 Task: Search one way flight ticket for 4 adults, 2 children, 2 infants in seat and 1 infant on lap in economy from Presque Isle: Presque Isle International Airport to Springfield: Abraham Lincoln Capital Airport on 5-2-2023. Choice of flights is Alaska. Number of bags: 1 carry on bag. Price is upto 109000. Outbound departure time preference is 23:15.
Action: Mouse moved to (306, 268)
Screenshot: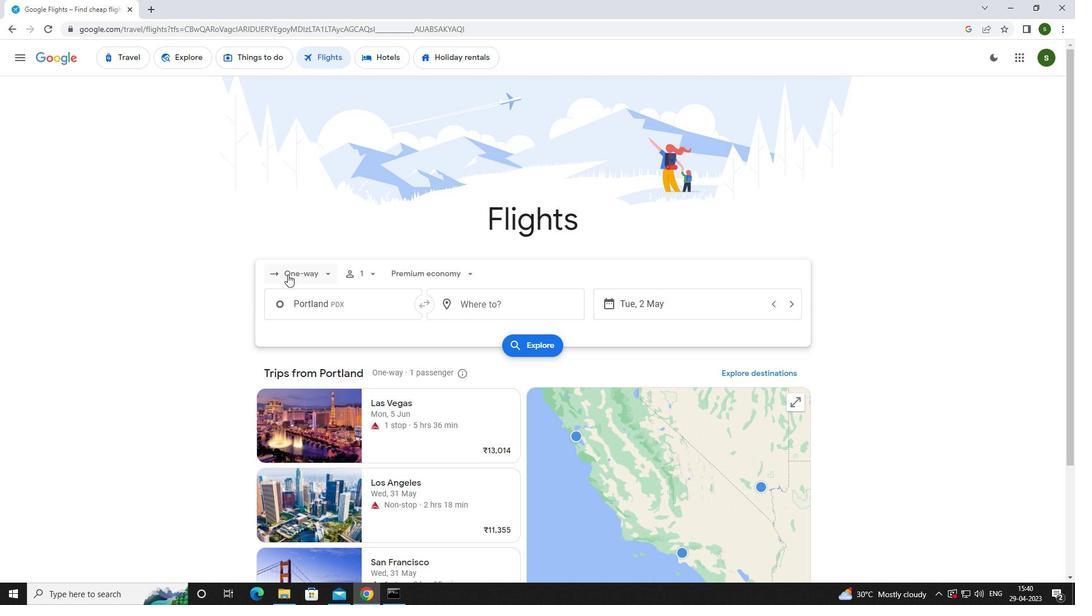 
Action: Mouse pressed left at (306, 268)
Screenshot: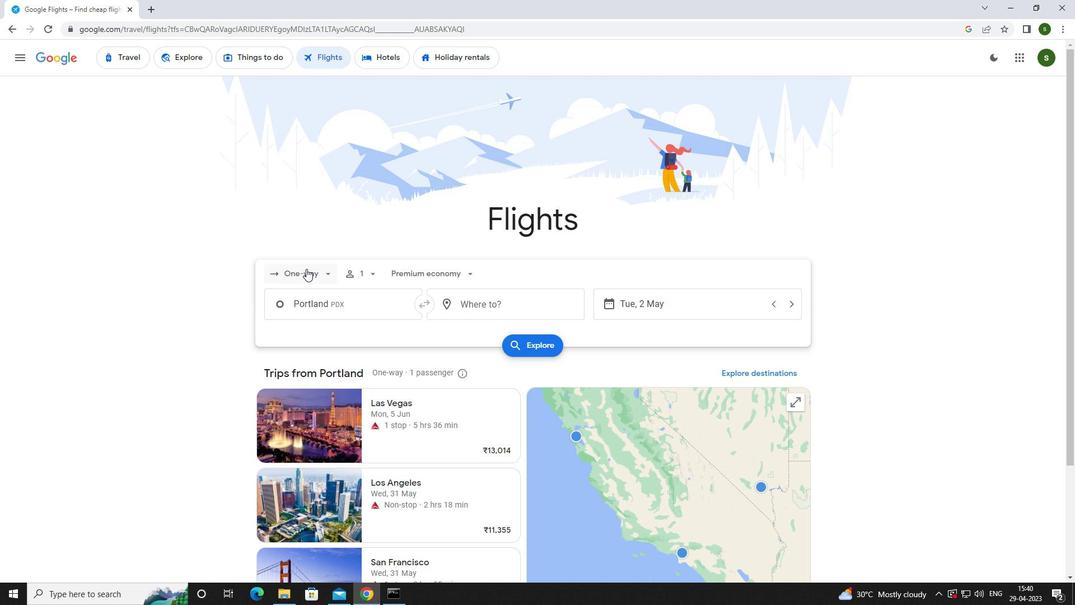 
Action: Mouse moved to (314, 321)
Screenshot: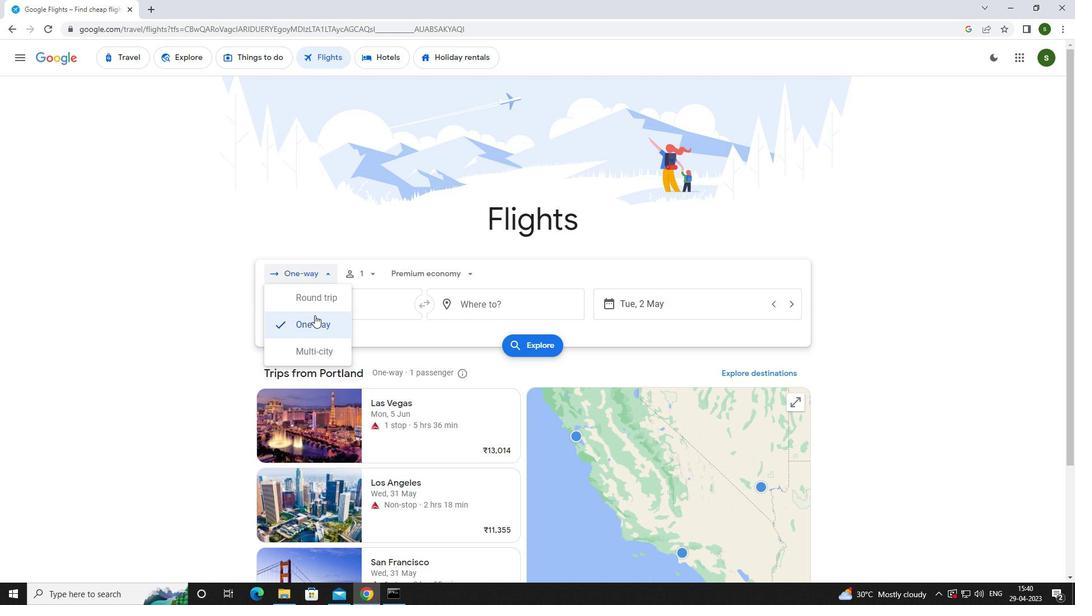 
Action: Mouse pressed left at (314, 321)
Screenshot: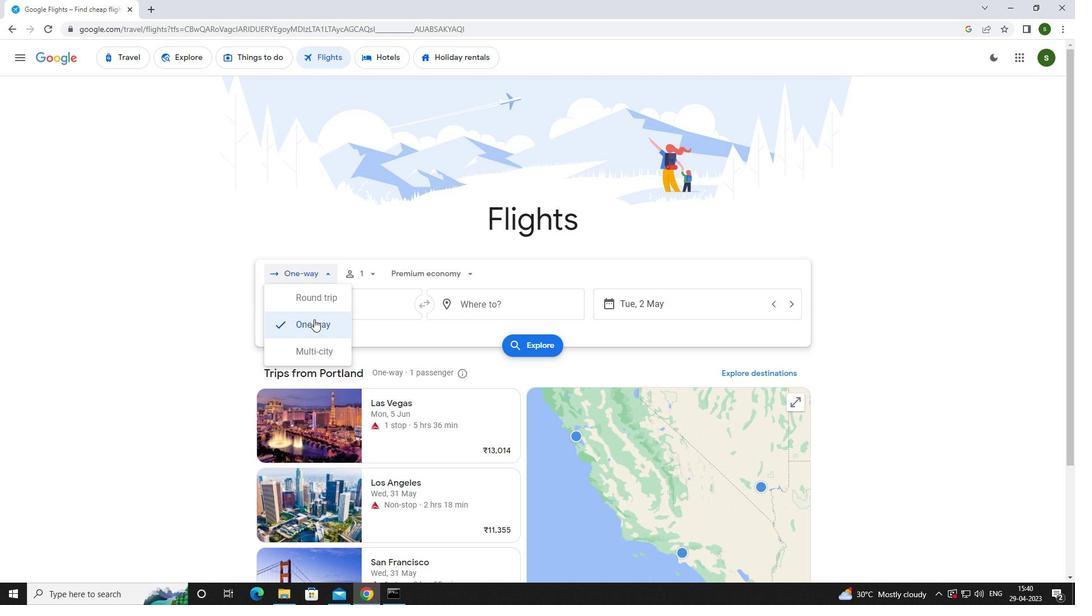 
Action: Mouse moved to (370, 274)
Screenshot: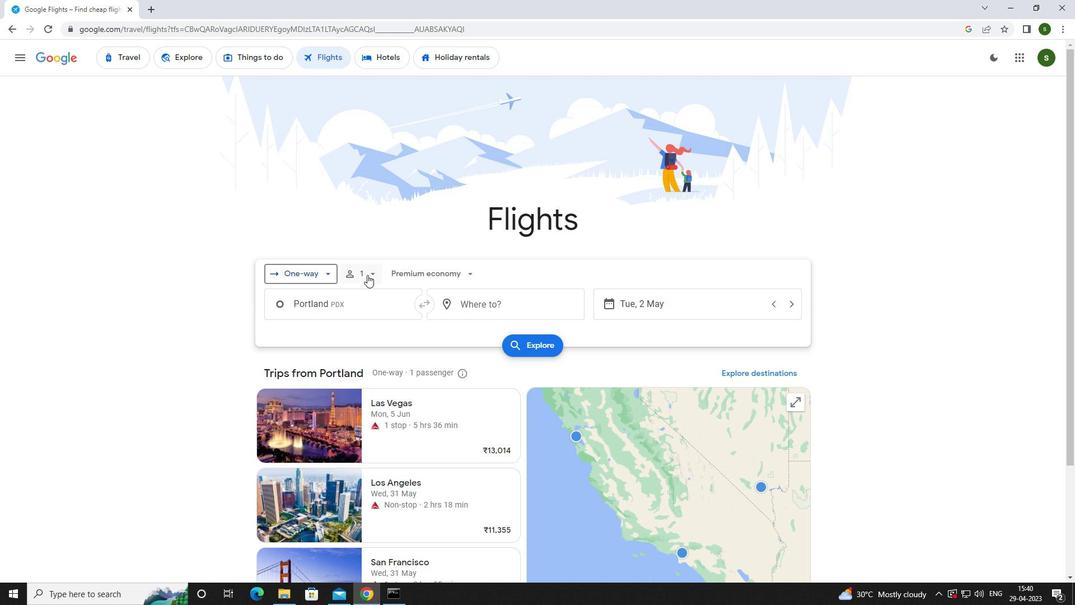 
Action: Mouse pressed left at (370, 274)
Screenshot: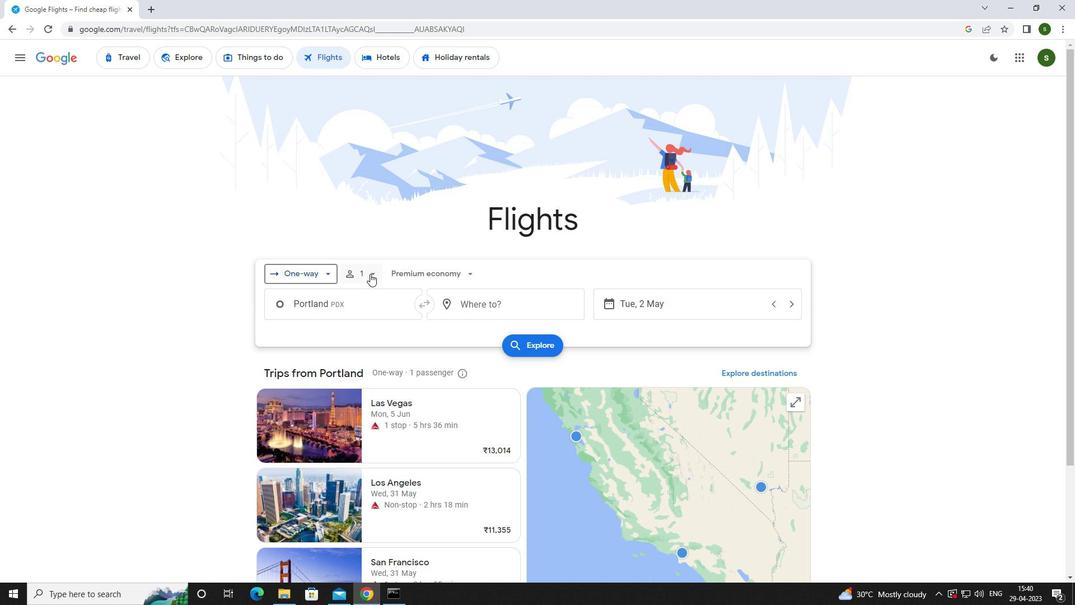 
Action: Mouse moved to (455, 303)
Screenshot: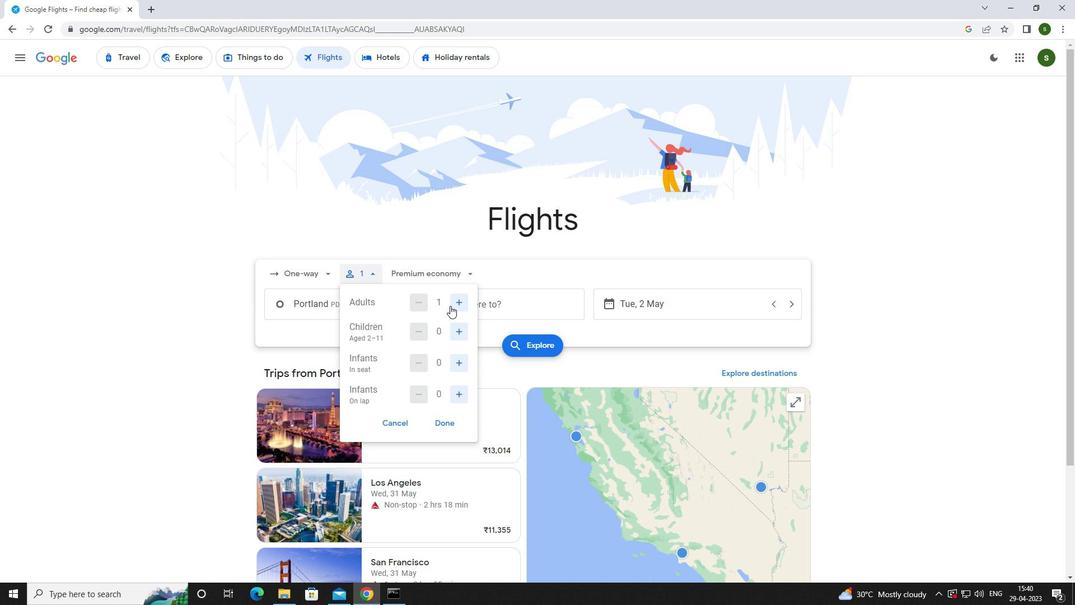 
Action: Mouse pressed left at (455, 303)
Screenshot: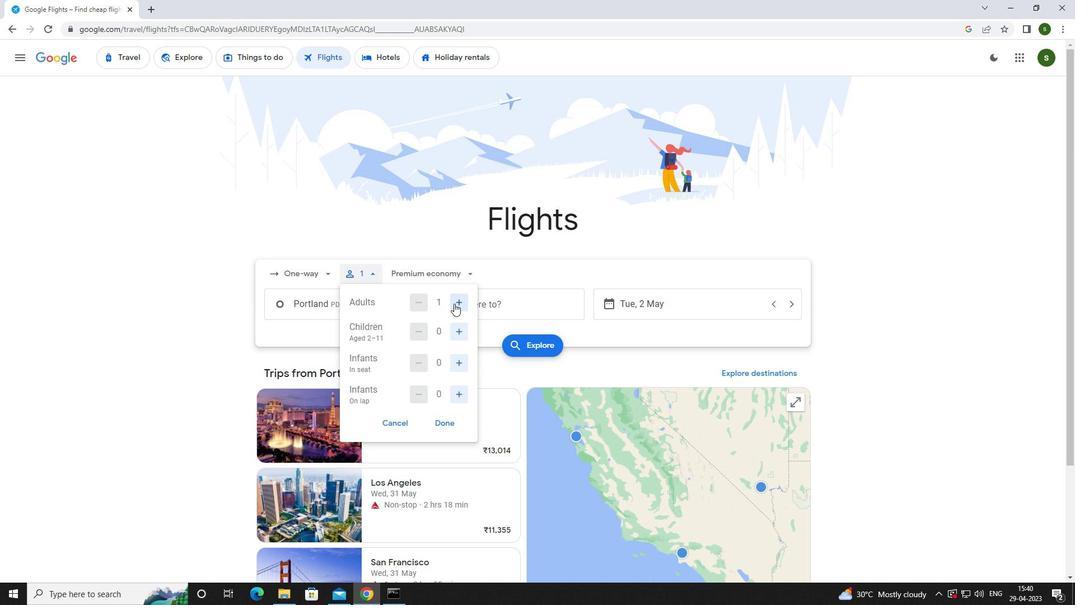 
Action: Mouse pressed left at (455, 303)
Screenshot: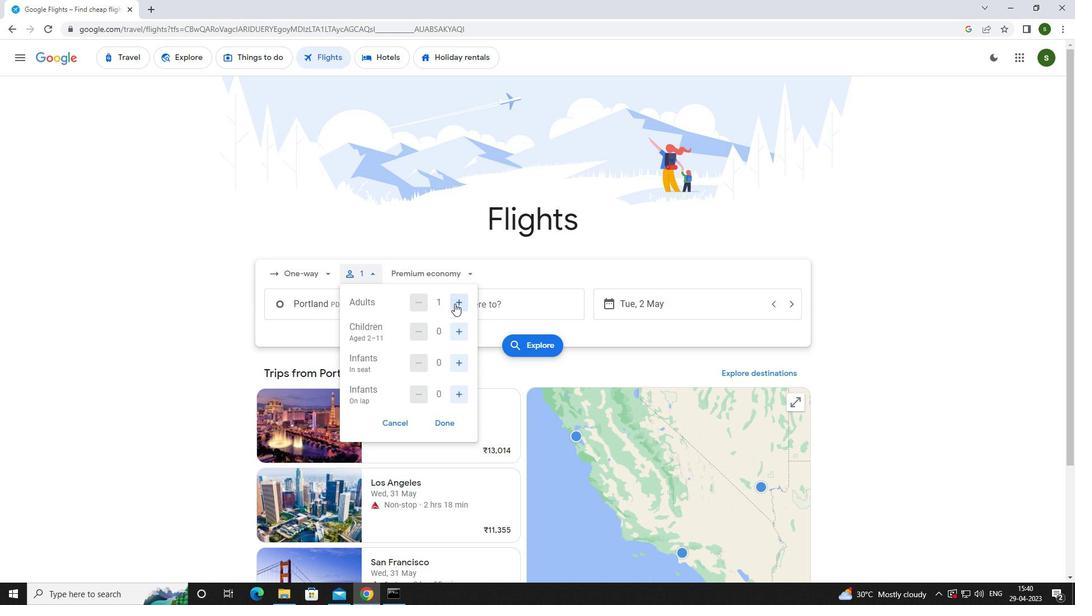 
Action: Mouse pressed left at (455, 303)
Screenshot: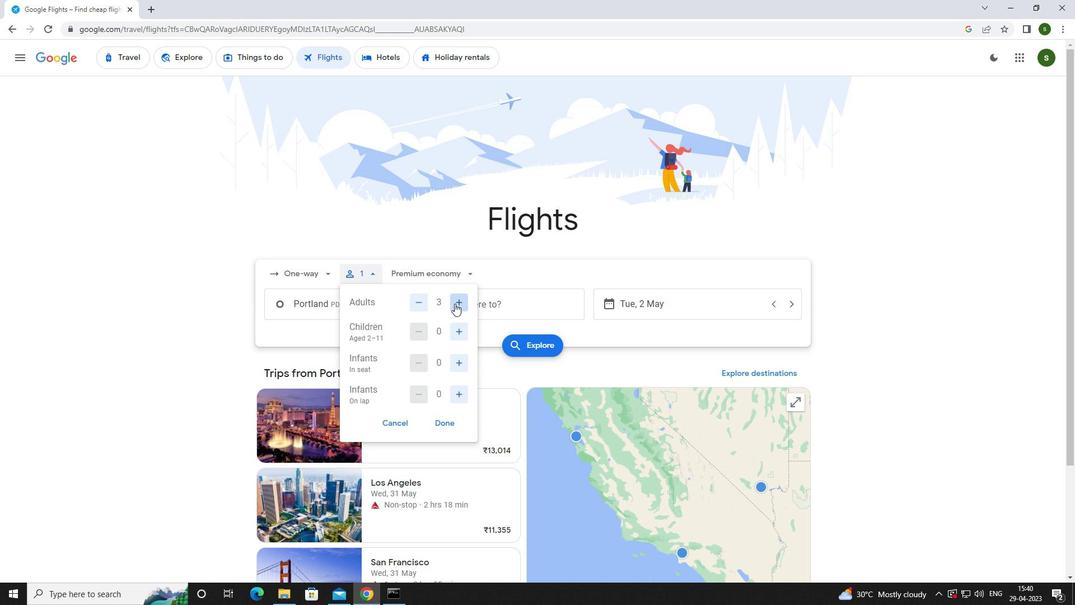 
Action: Mouse moved to (461, 330)
Screenshot: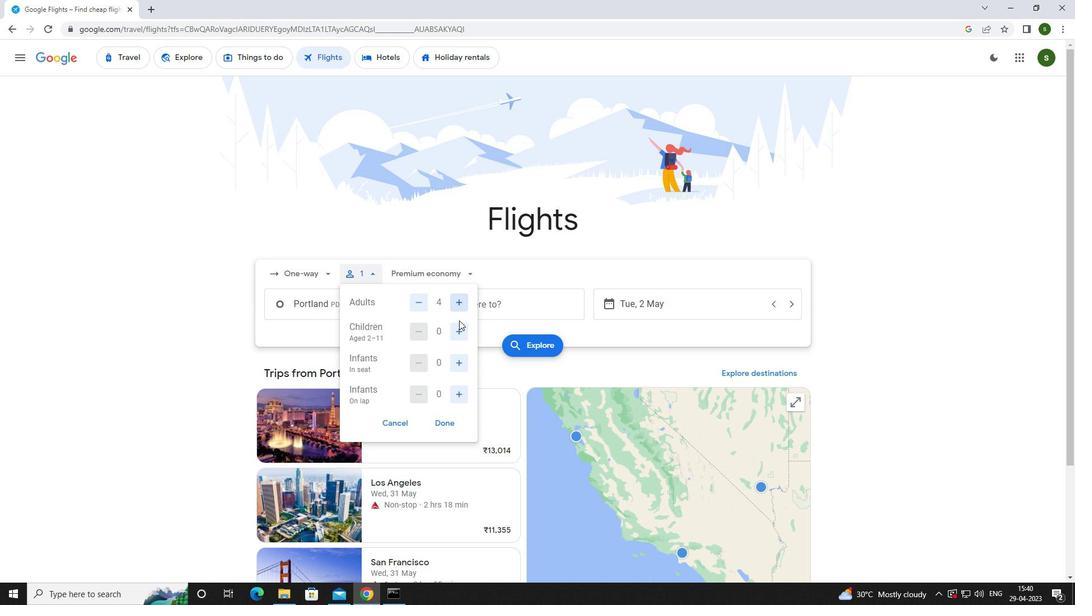 
Action: Mouse pressed left at (461, 330)
Screenshot: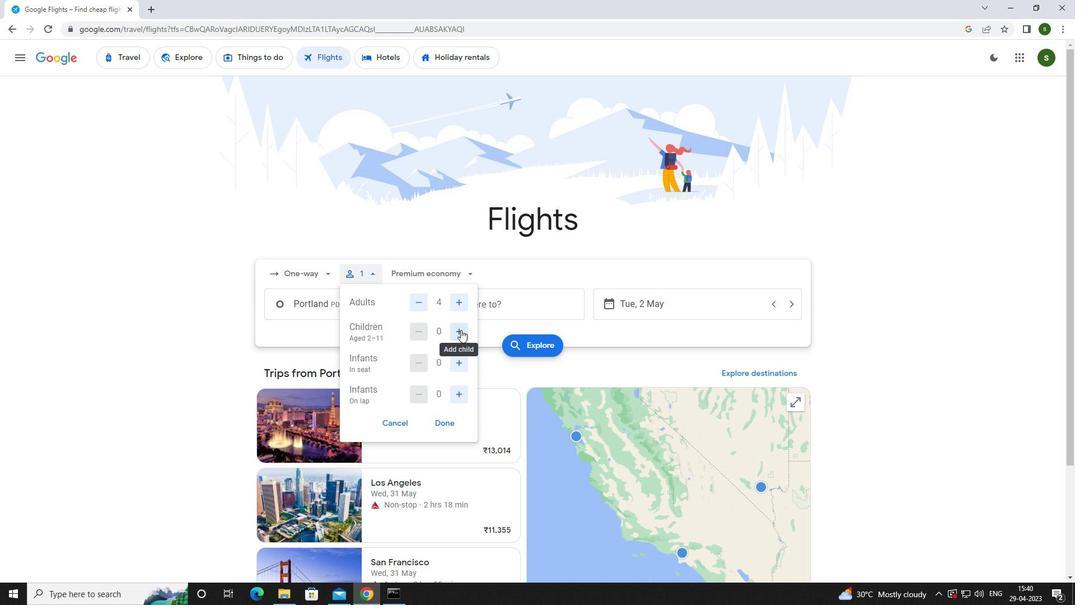 
Action: Mouse pressed left at (461, 330)
Screenshot: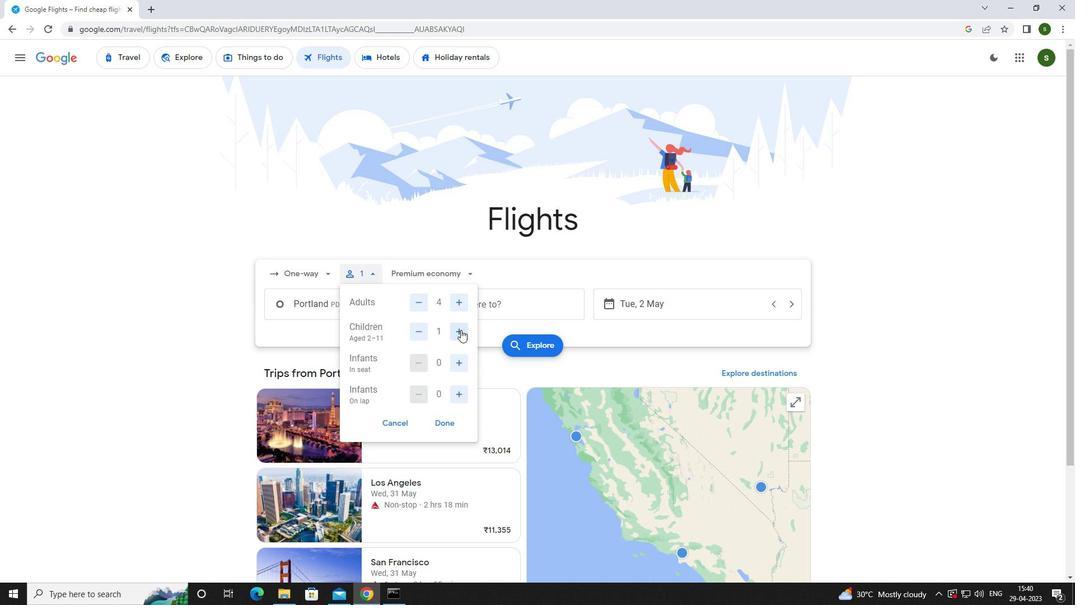 
Action: Mouse moved to (457, 365)
Screenshot: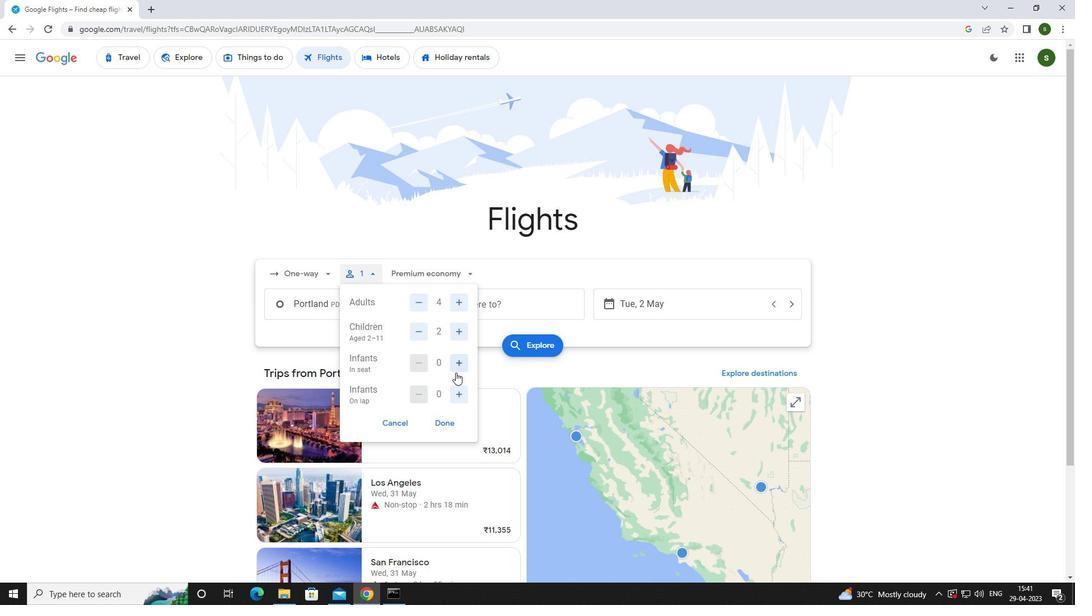 
Action: Mouse pressed left at (457, 365)
Screenshot: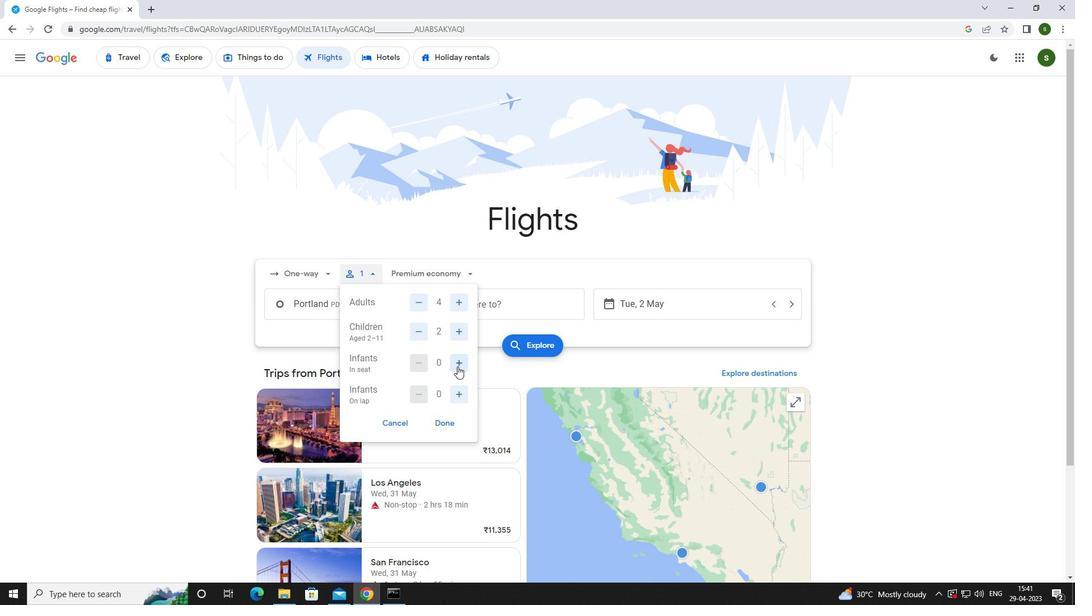
Action: Mouse pressed left at (457, 365)
Screenshot: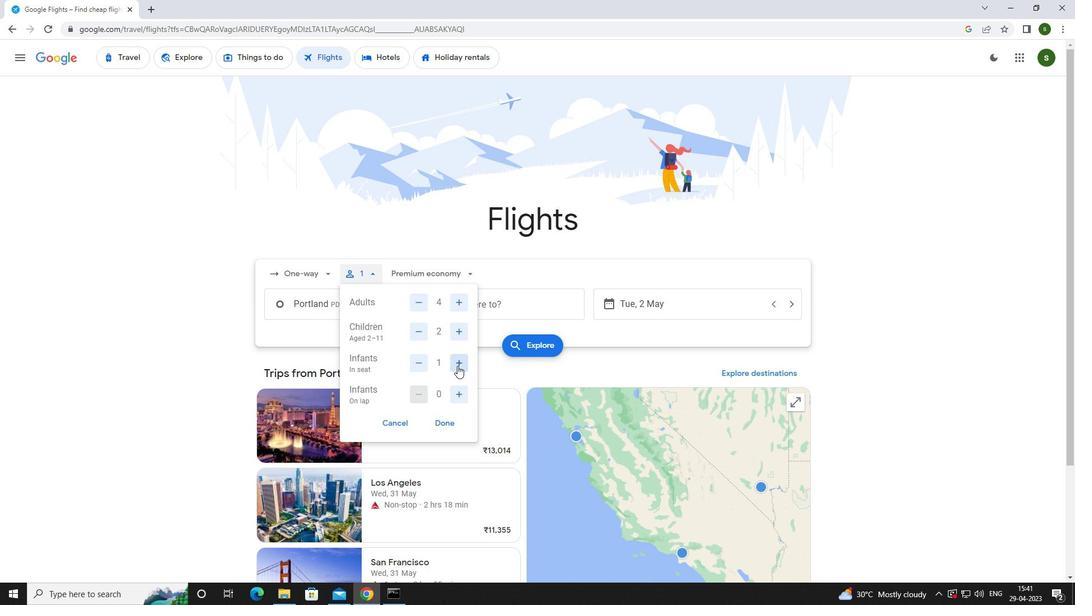 
Action: Mouse moved to (460, 395)
Screenshot: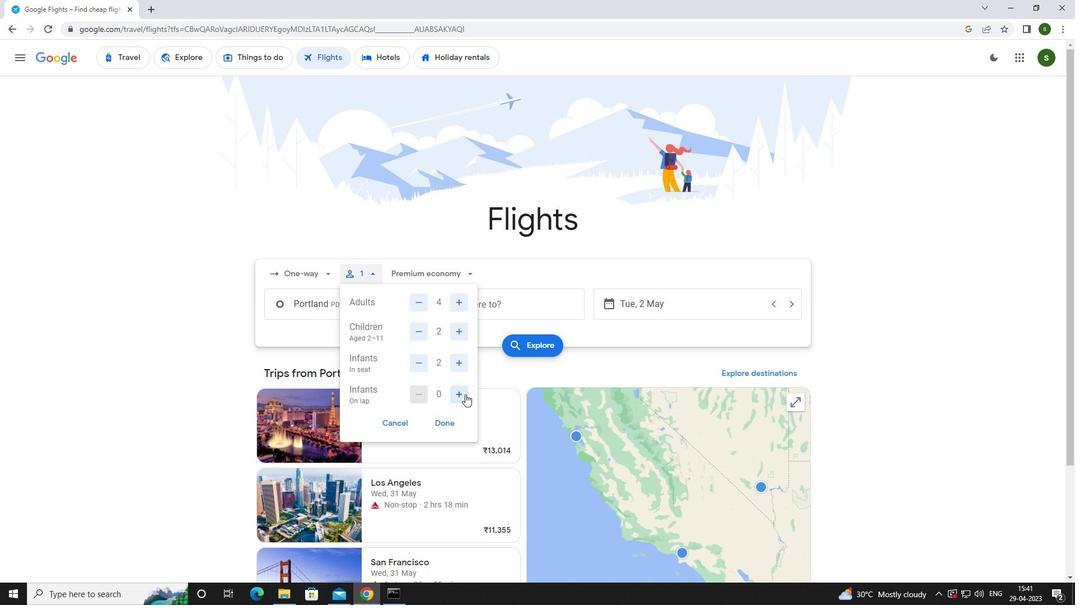 
Action: Mouse pressed left at (460, 395)
Screenshot: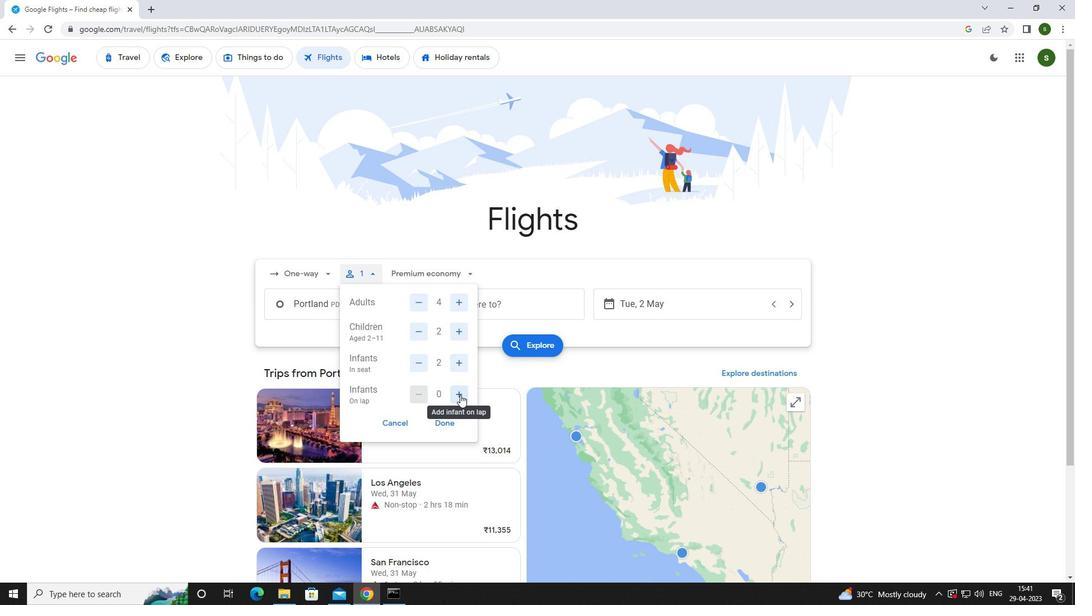 
Action: Mouse moved to (419, 270)
Screenshot: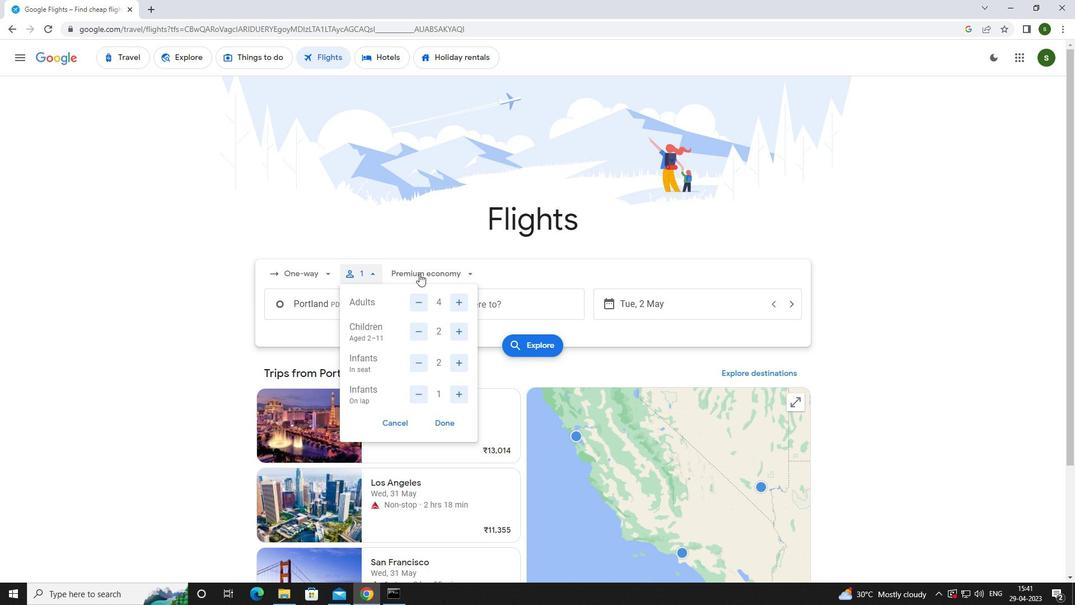 
Action: Mouse pressed left at (419, 270)
Screenshot: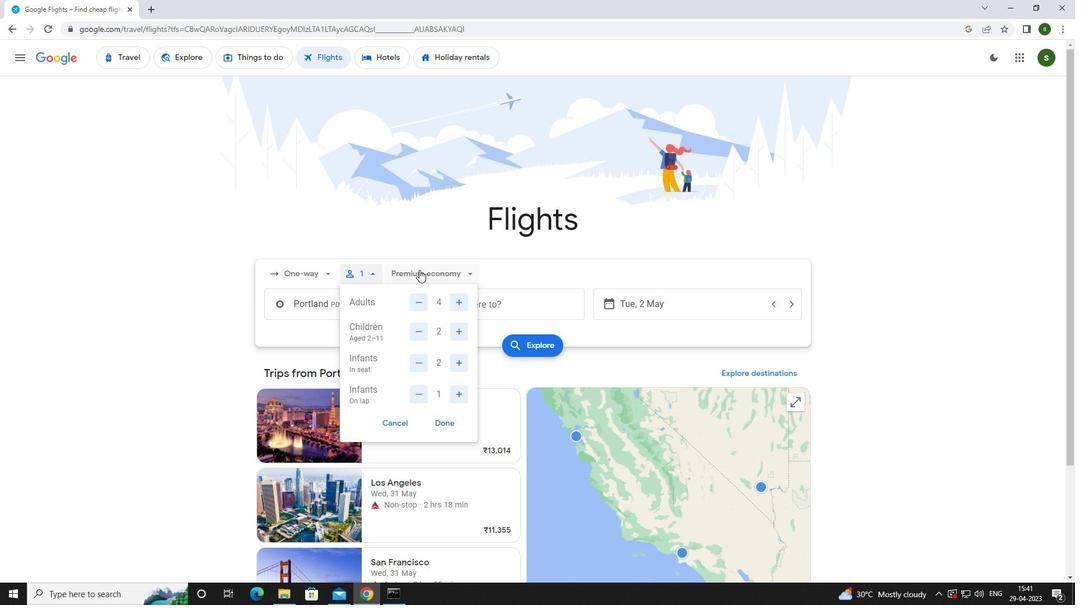 
Action: Mouse moved to (422, 298)
Screenshot: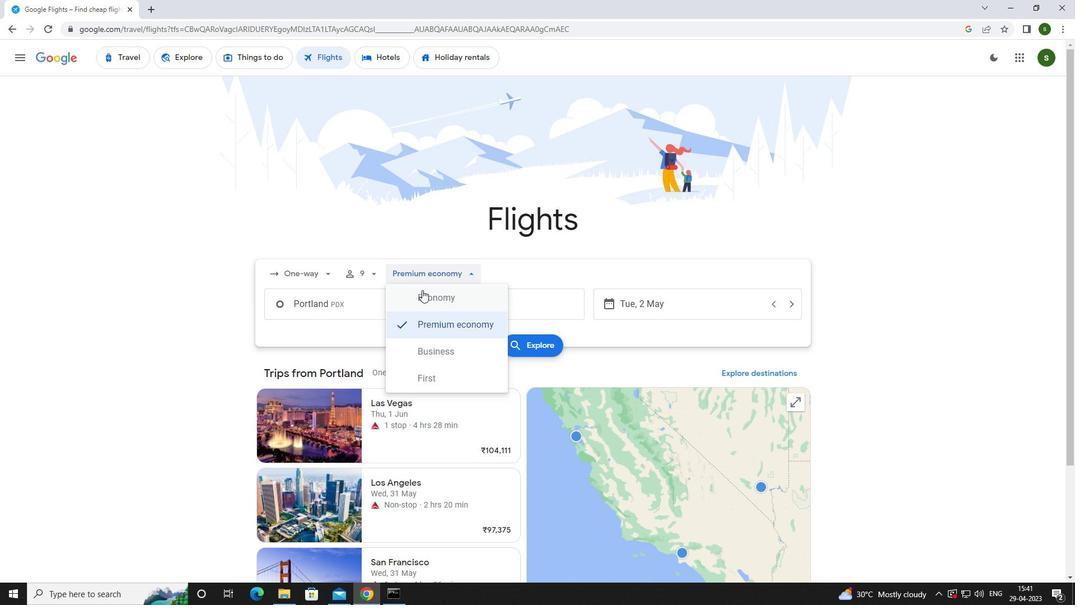 
Action: Mouse pressed left at (422, 298)
Screenshot: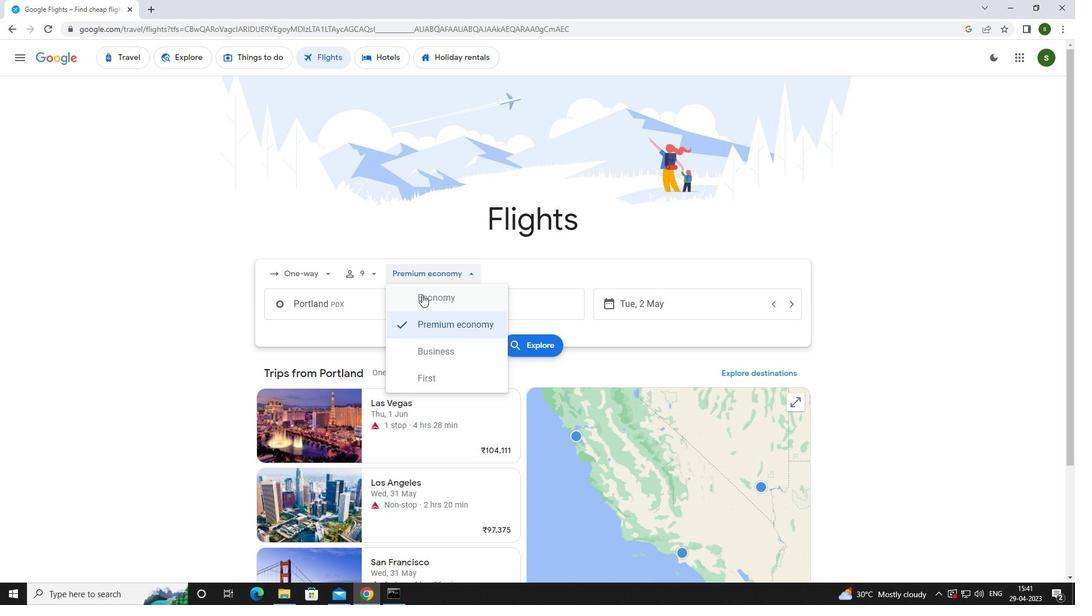 
Action: Mouse moved to (370, 304)
Screenshot: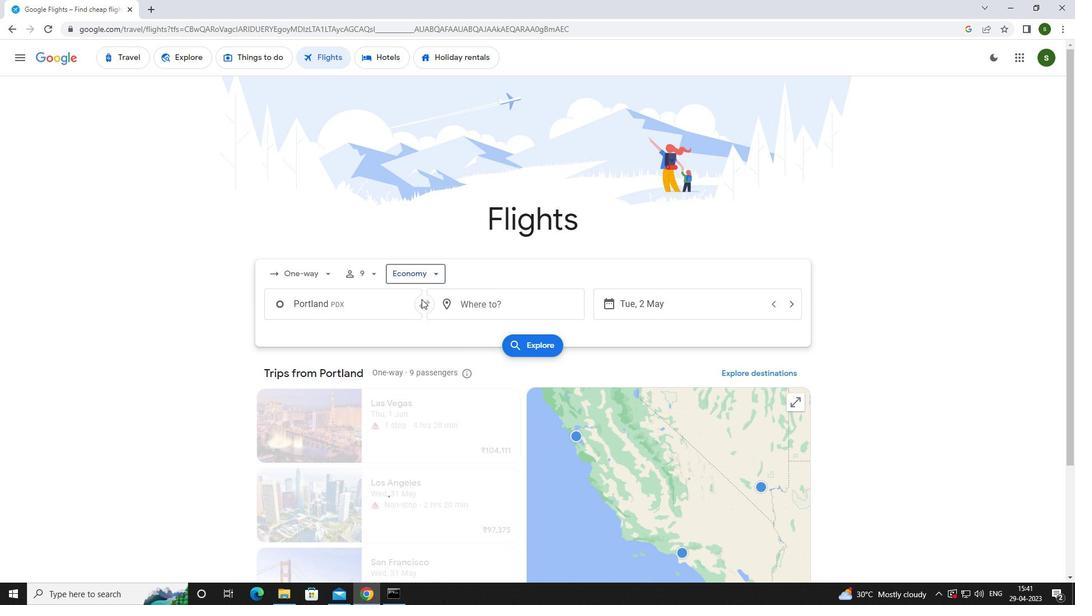 
Action: Mouse pressed left at (370, 304)
Screenshot: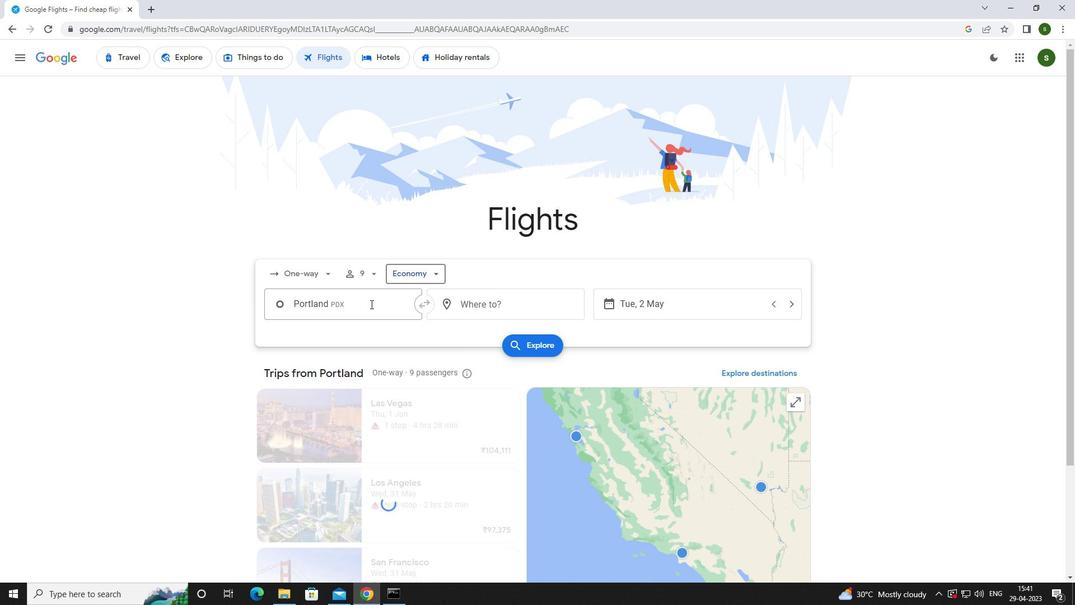
Action: Mouse moved to (323, 317)
Screenshot: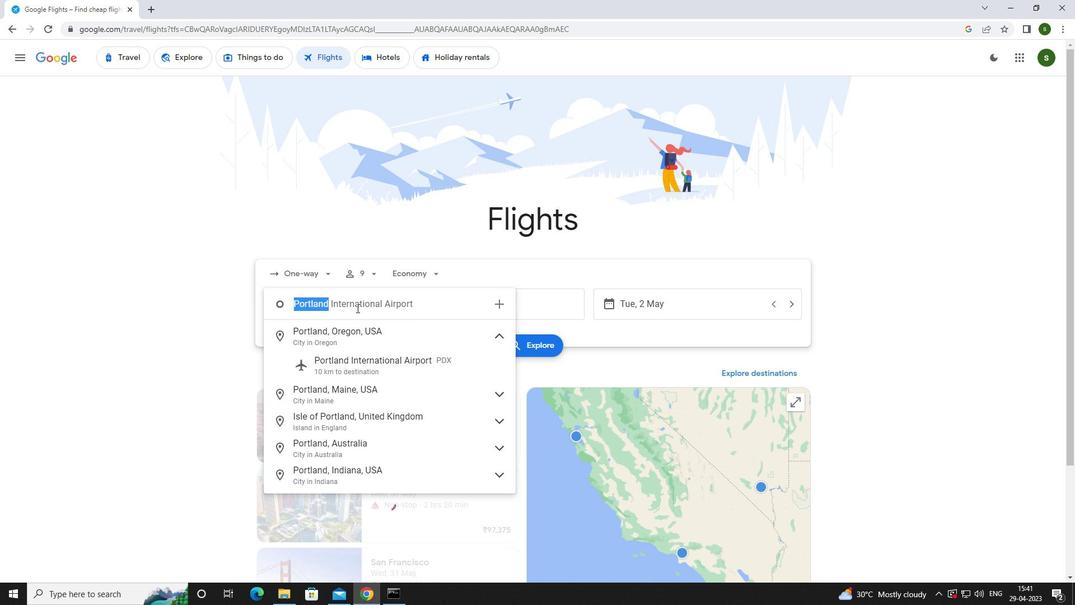 
Action: Key pressed p<Key.caps_lock>resque
Screenshot: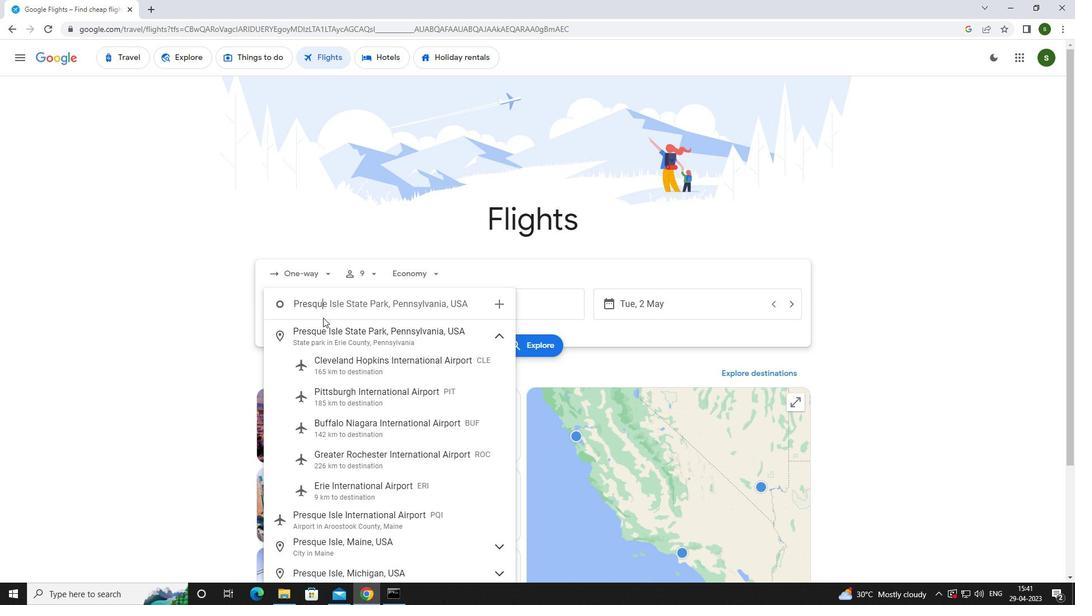 
Action: Mouse moved to (341, 516)
Screenshot: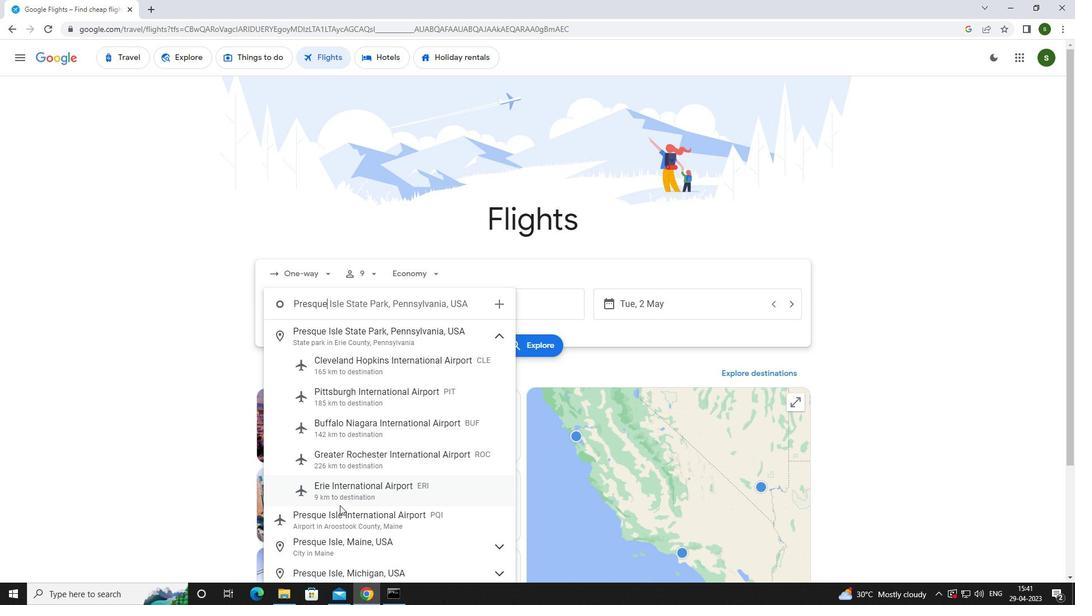 
Action: Mouse pressed left at (341, 516)
Screenshot: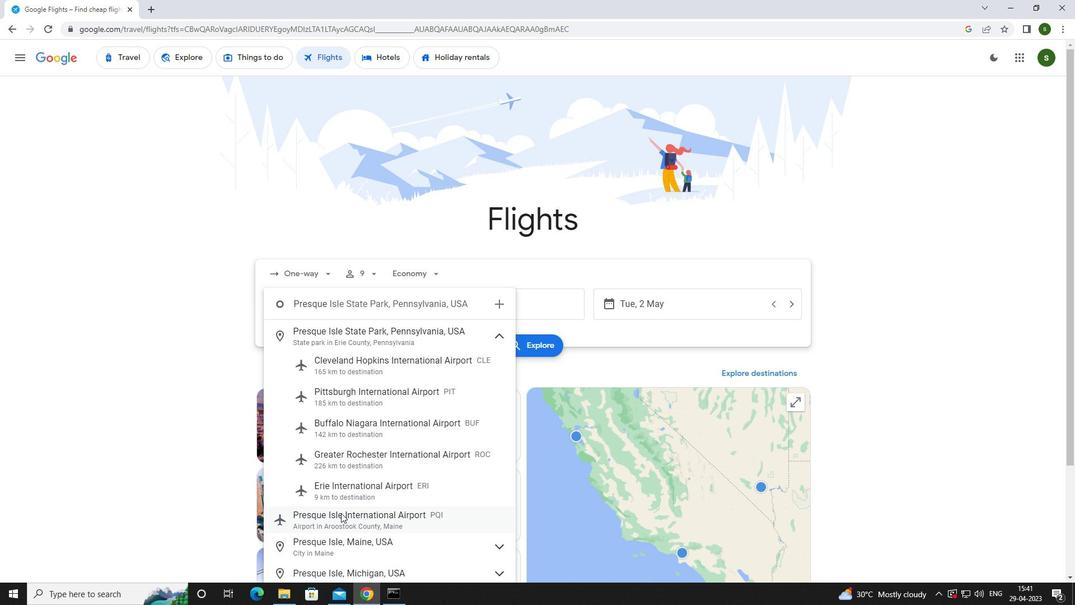 
Action: Mouse moved to (471, 299)
Screenshot: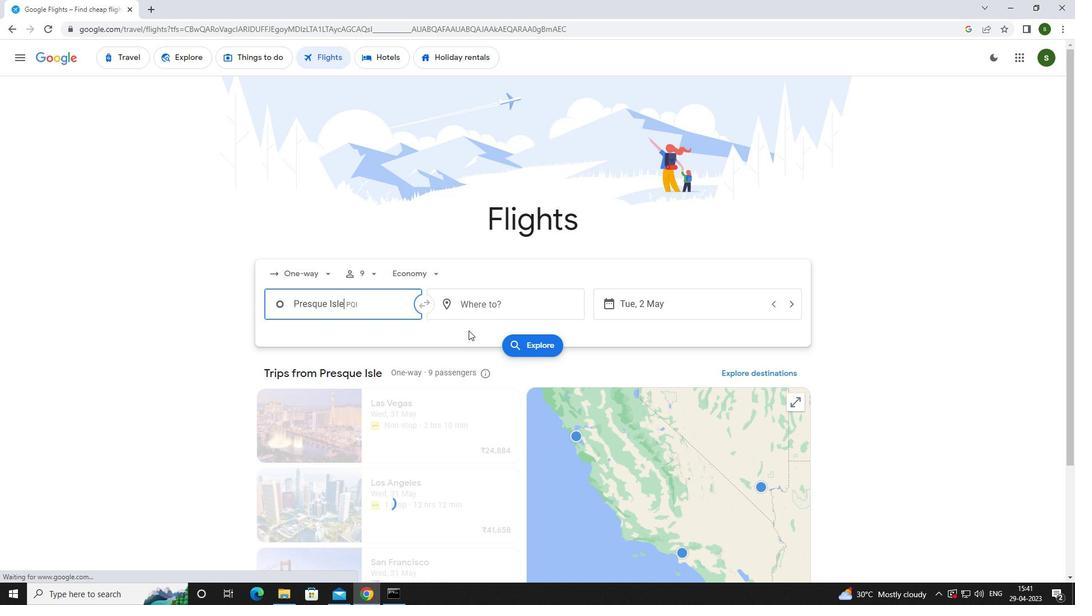 
Action: Mouse pressed left at (471, 299)
Screenshot: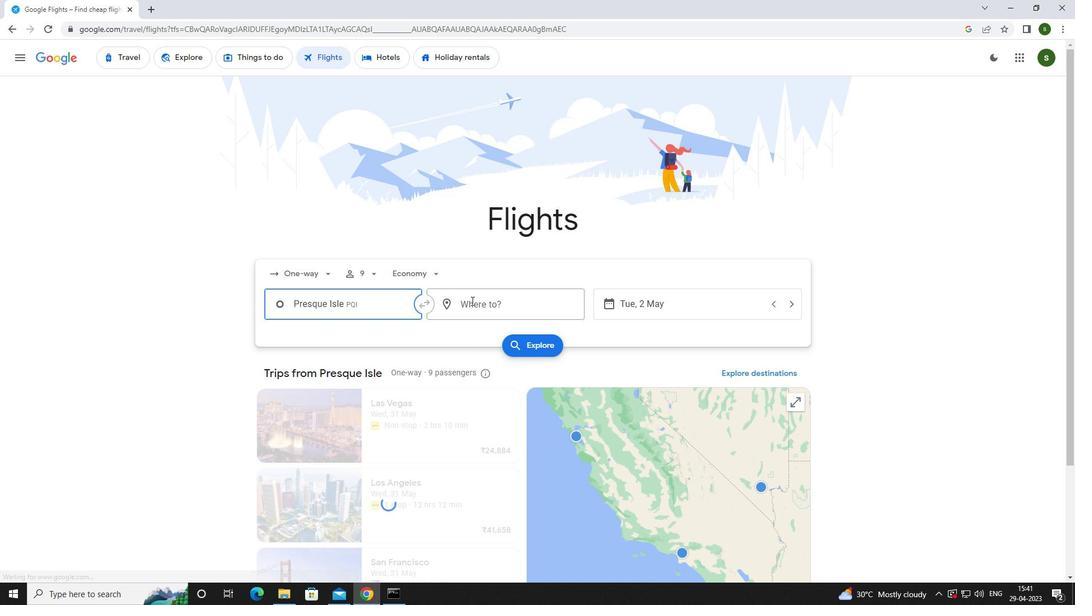 
Action: Mouse moved to (359, 330)
Screenshot: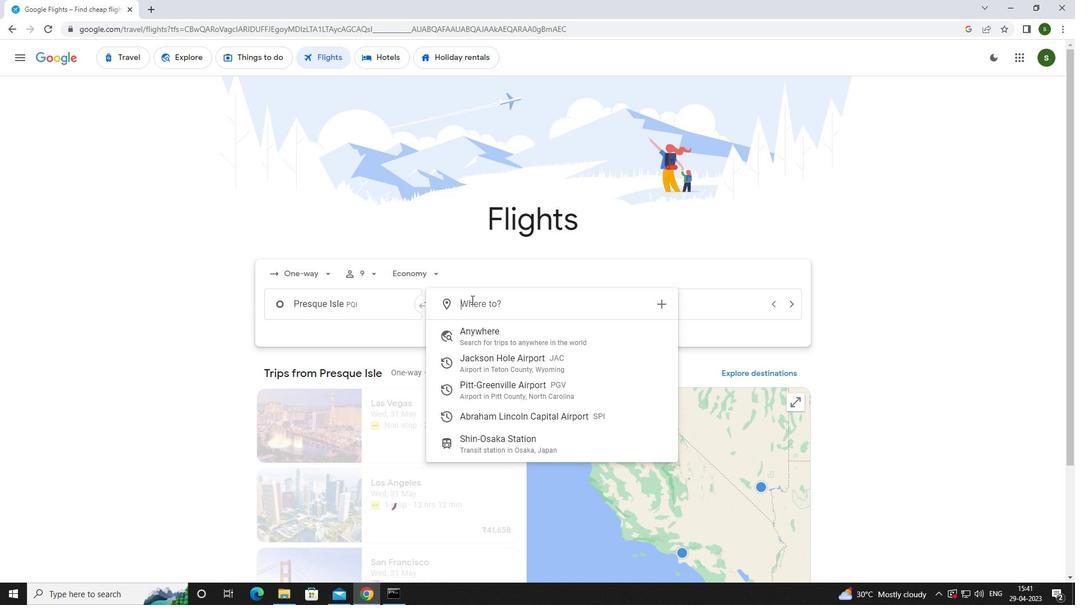 
Action: Key pressed <Key.caps_lock>s<Key.caps_lock>pringfi
Screenshot: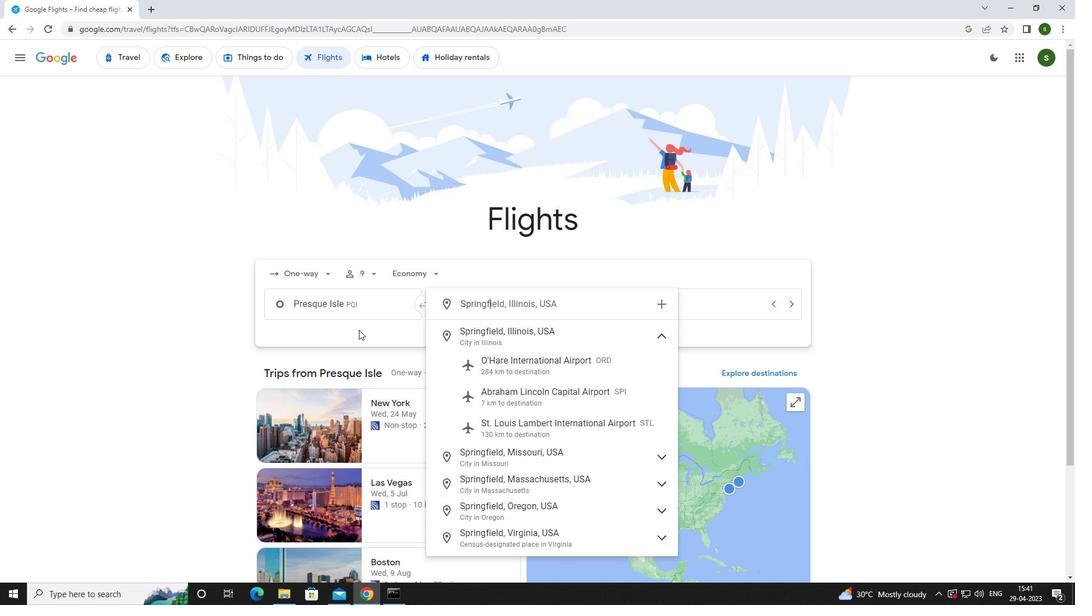 
Action: Mouse moved to (498, 396)
Screenshot: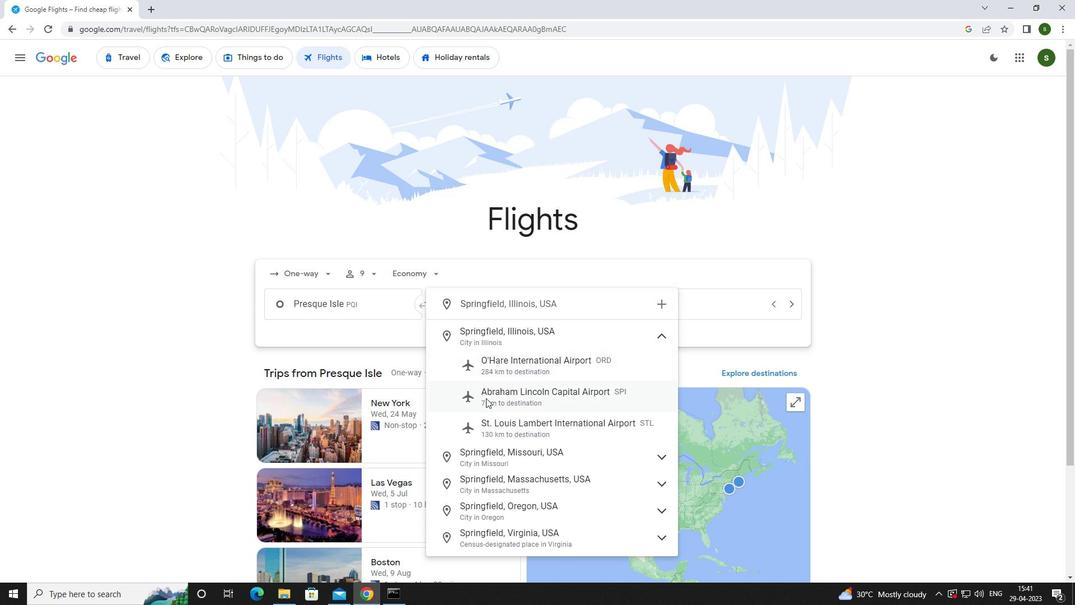 
Action: Mouse pressed left at (498, 396)
Screenshot: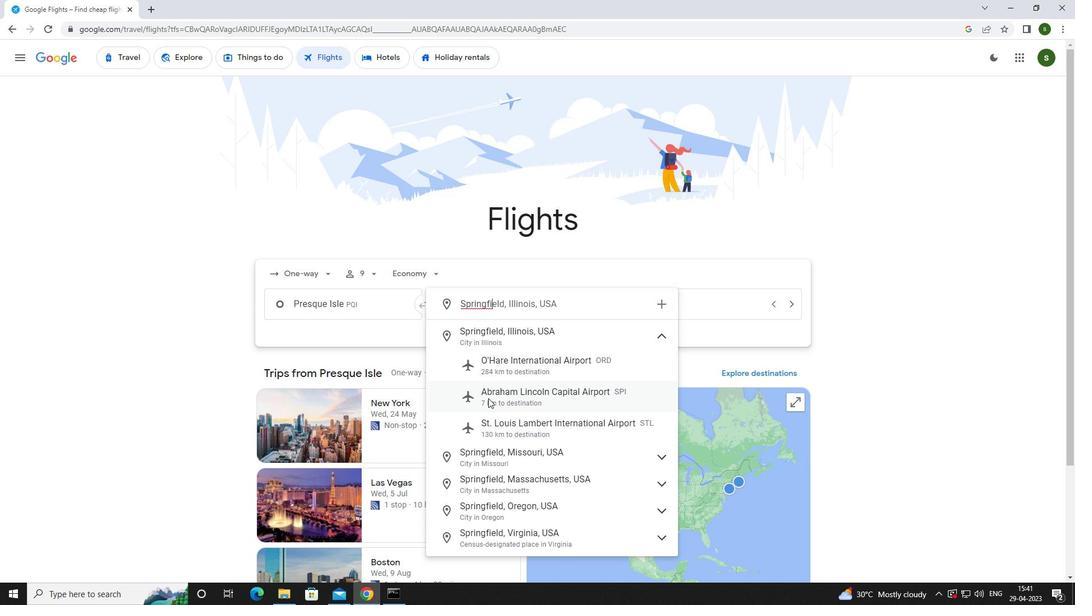 
Action: Mouse moved to (679, 304)
Screenshot: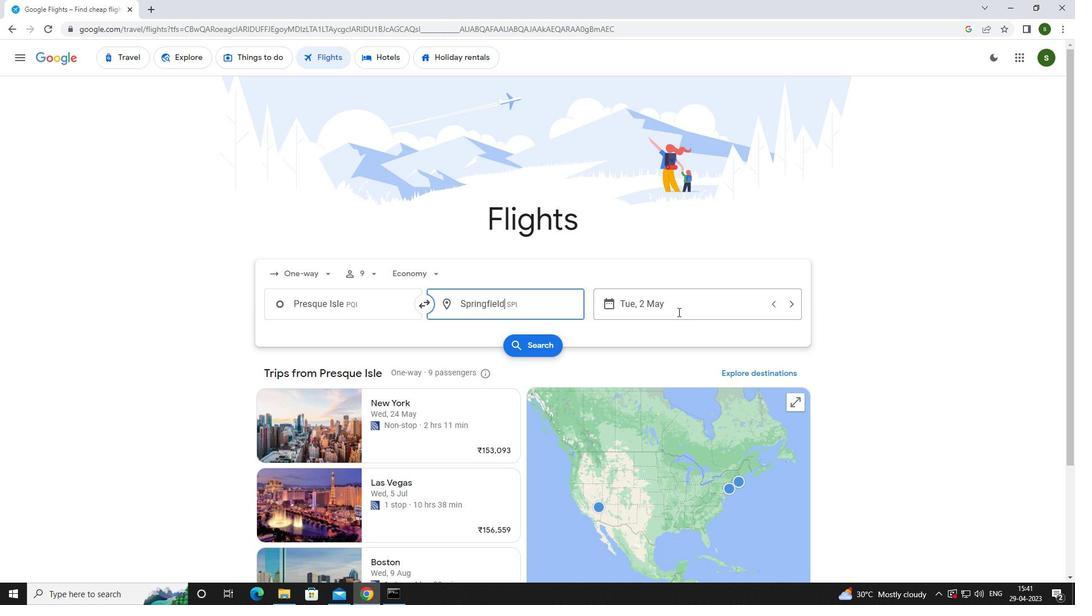 
Action: Mouse pressed left at (679, 304)
Screenshot: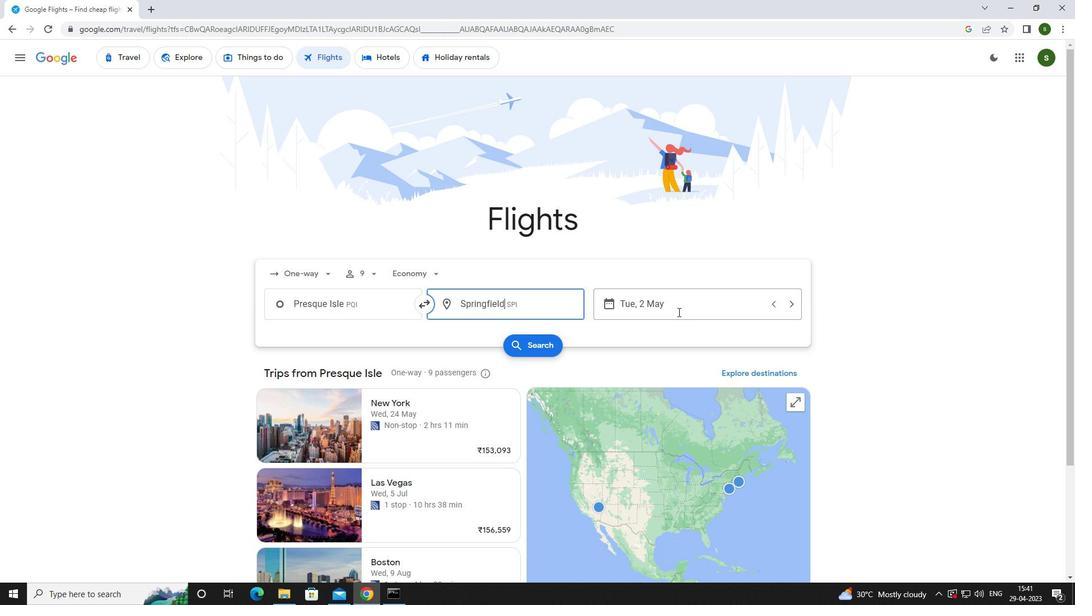 
Action: Mouse moved to (668, 372)
Screenshot: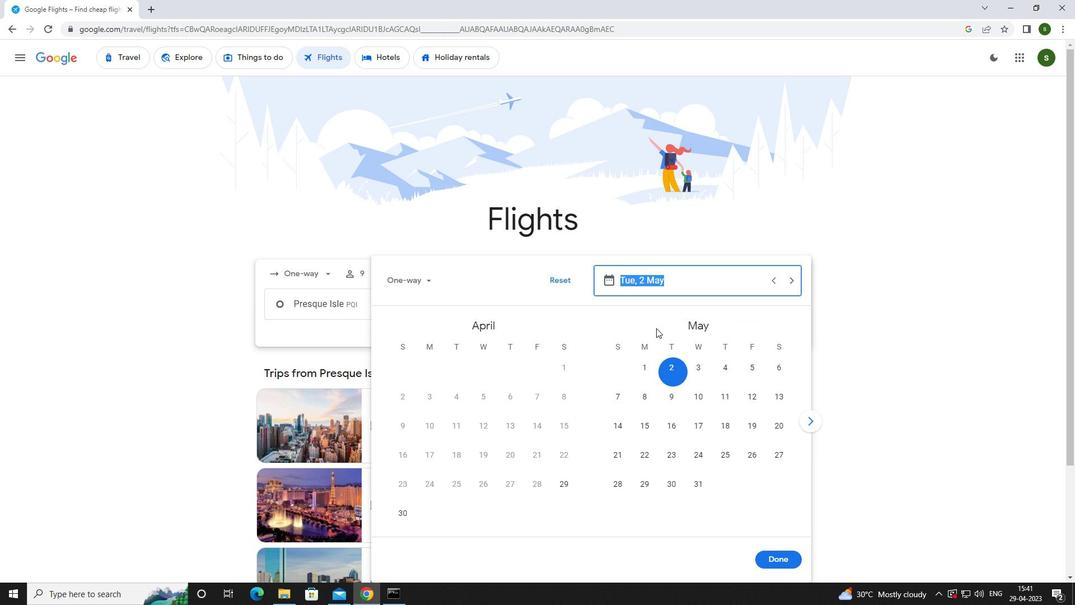 
Action: Mouse pressed left at (668, 372)
Screenshot: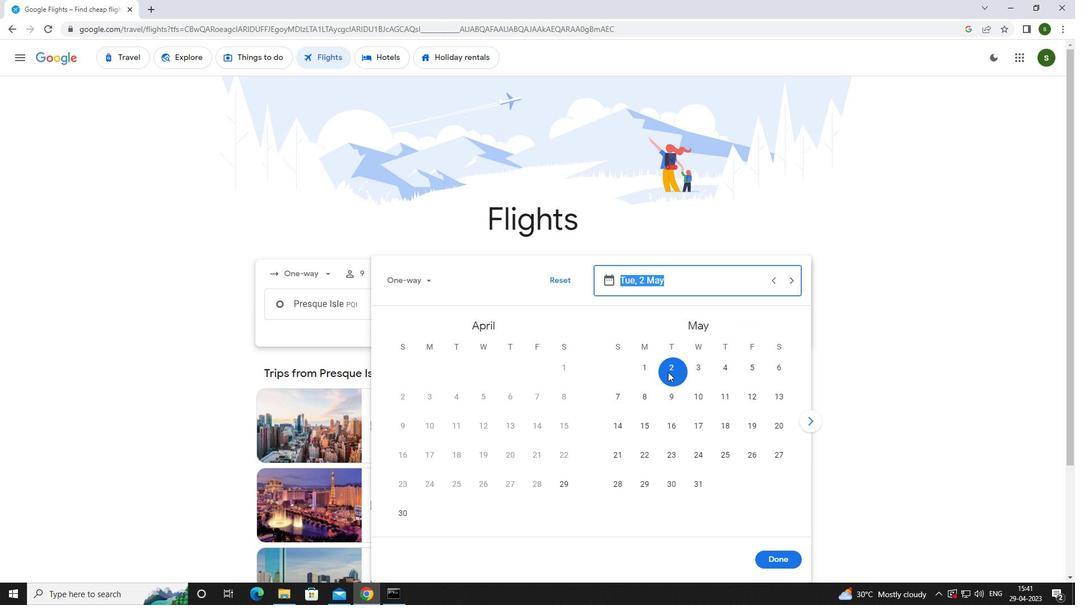 
Action: Mouse moved to (768, 556)
Screenshot: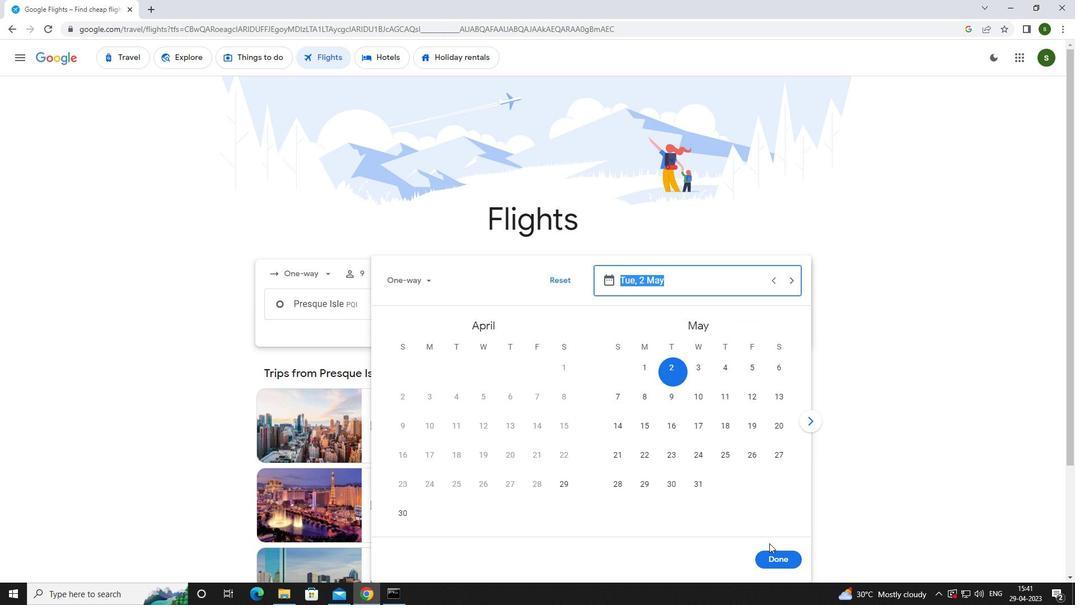 
Action: Mouse pressed left at (768, 556)
Screenshot: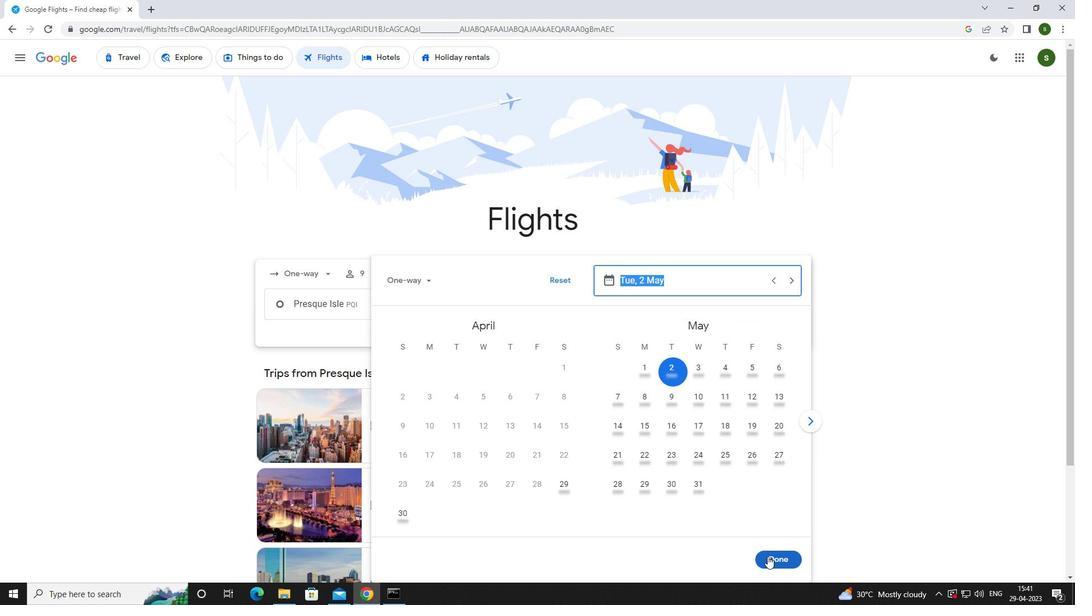 
Action: Mouse moved to (515, 345)
Screenshot: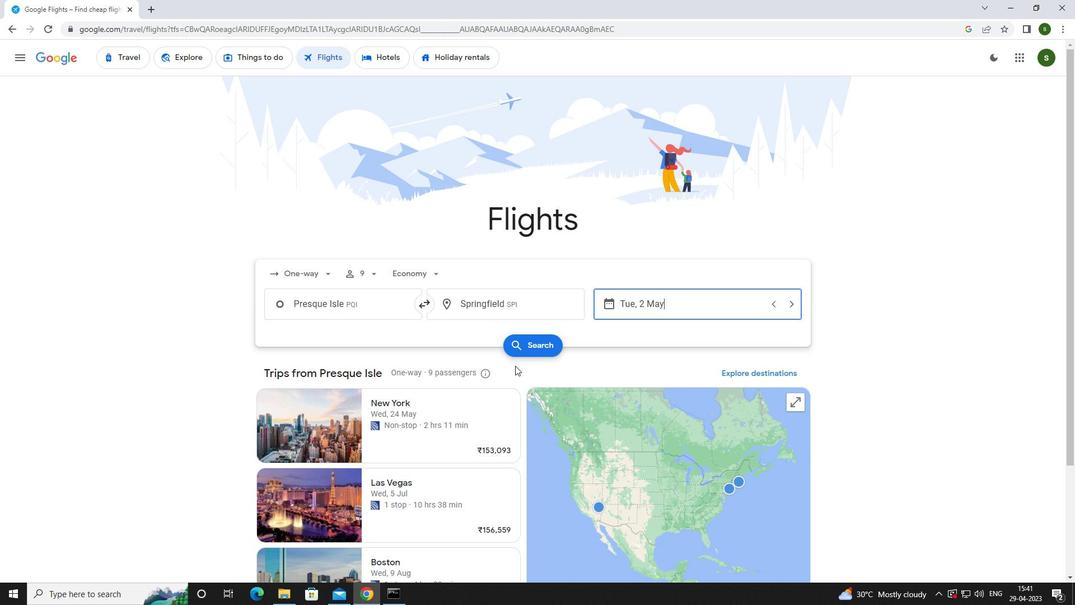 
Action: Mouse pressed left at (515, 345)
Screenshot: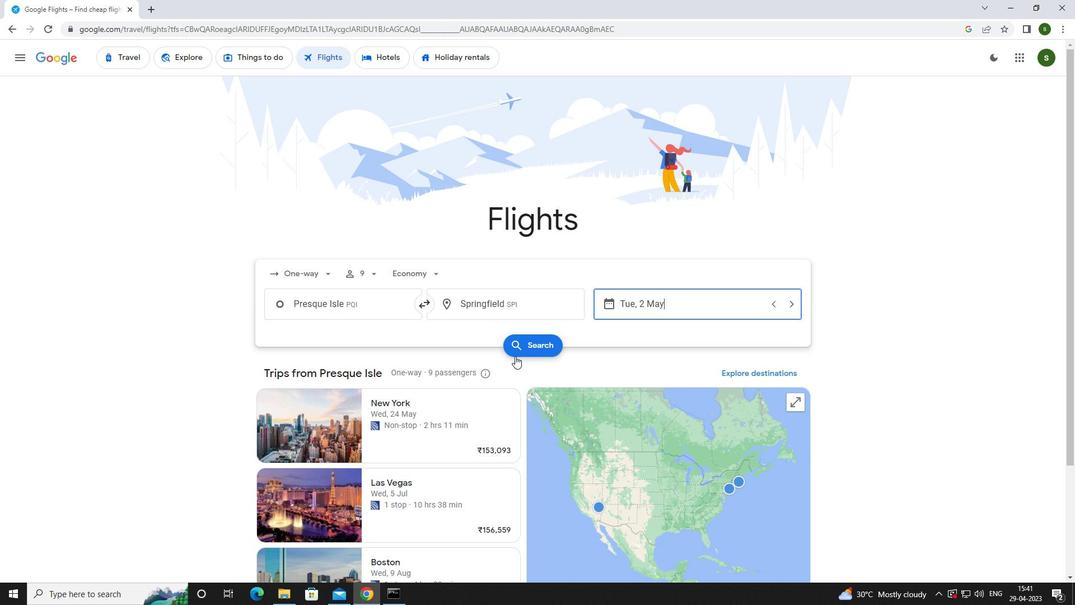
Action: Mouse moved to (276, 154)
Screenshot: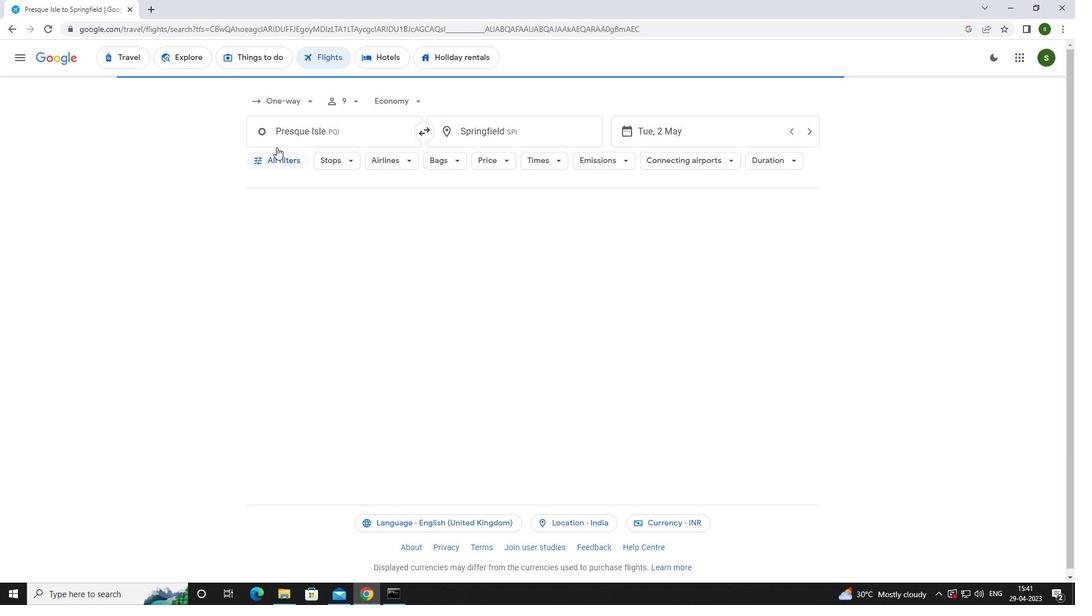 
Action: Mouse pressed left at (276, 154)
Screenshot: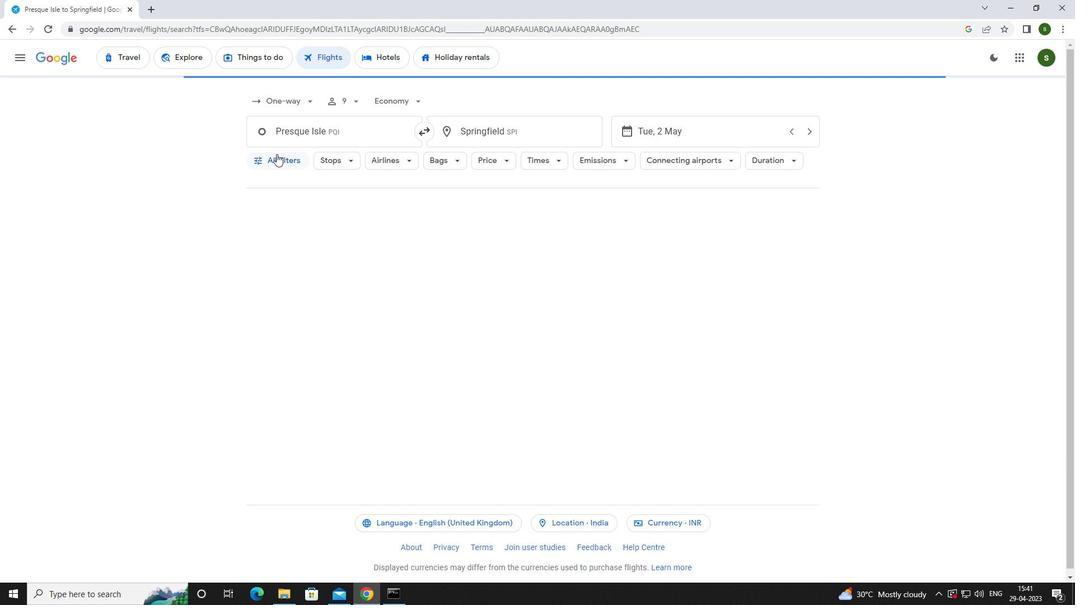 
Action: Mouse moved to (293, 263)
Screenshot: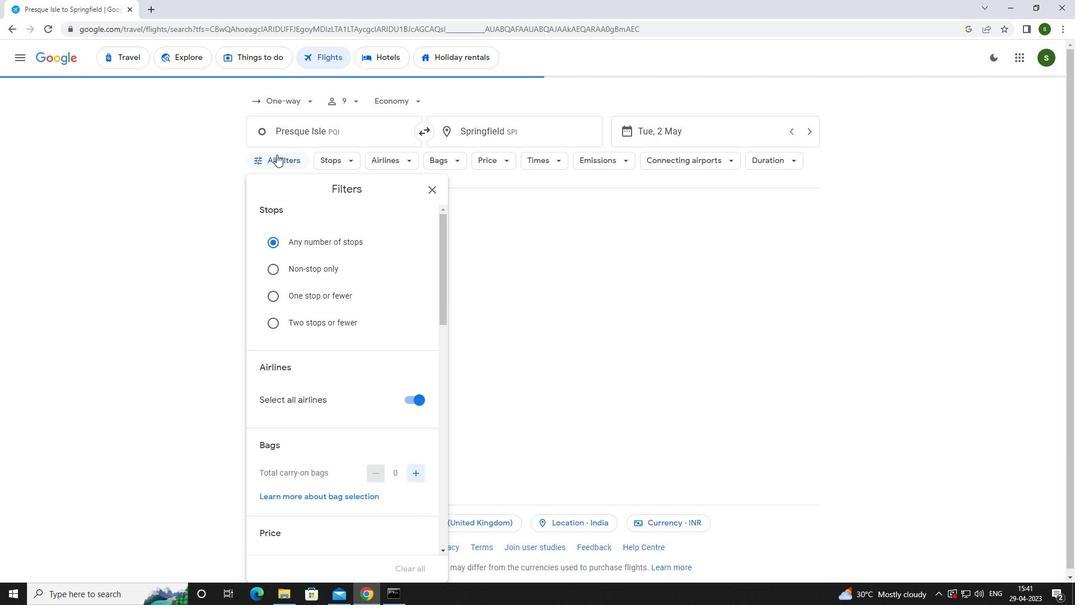 
Action: Mouse scrolled (293, 262) with delta (0, 0)
Screenshot: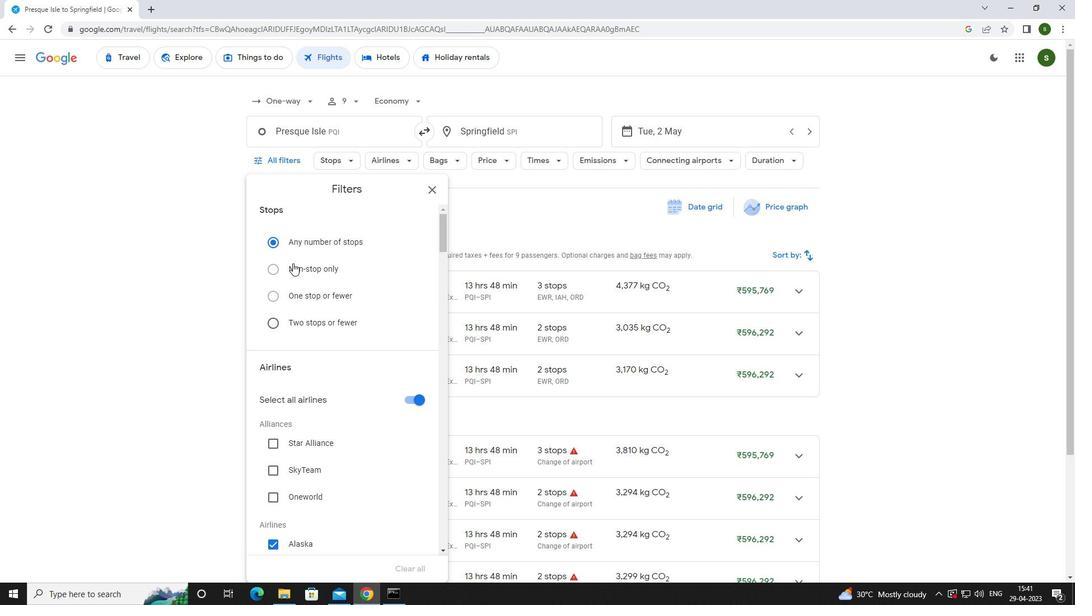 
Action: Mouse scrolled (293, 262) with delta (0, 0)
Screenshot: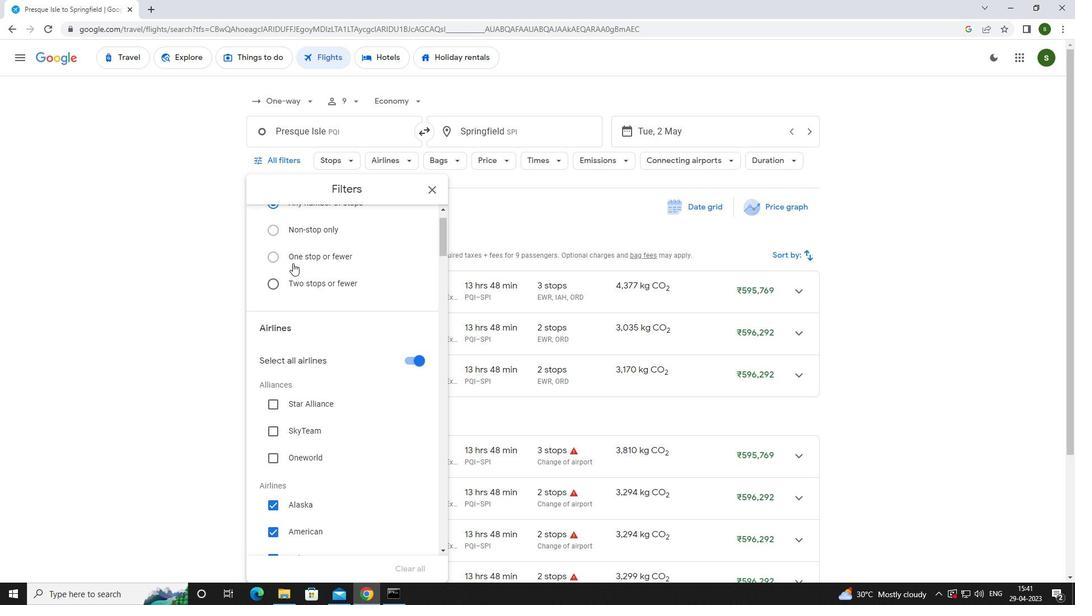 
Action: Mouse moved to (418, 286)
Screenshot: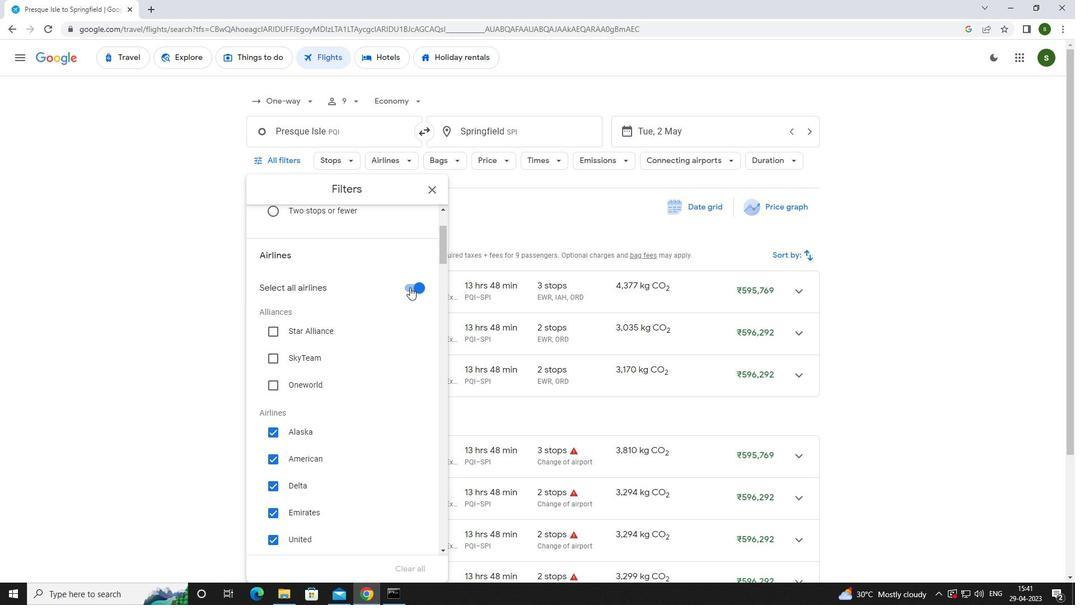 
Action: Mouse pressed left at (418, 286)
Screenshot: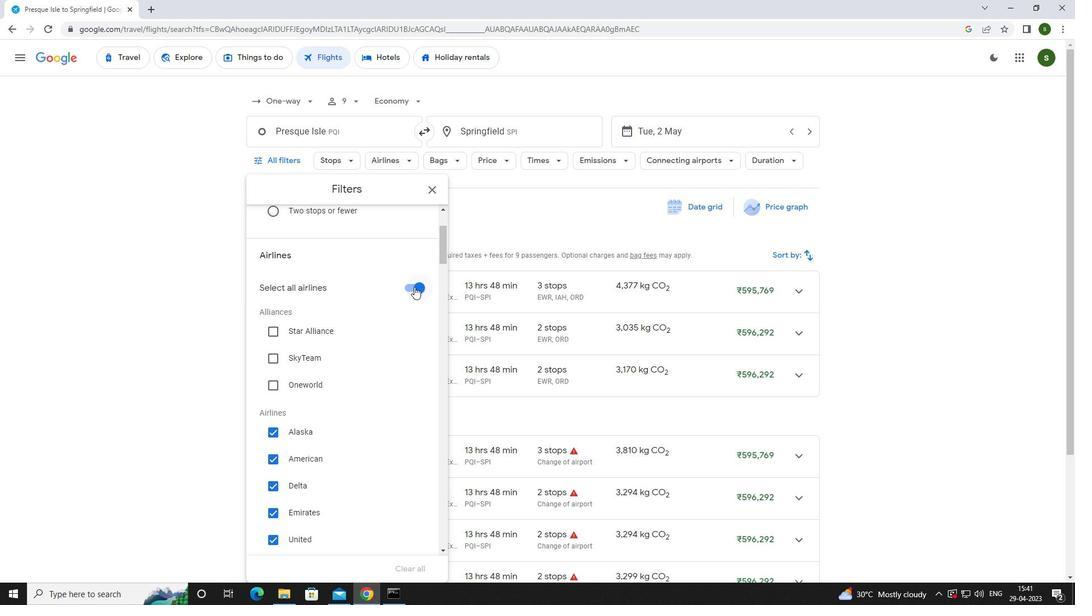 
Action: Mouse moved to (356, 285)
Screenshot: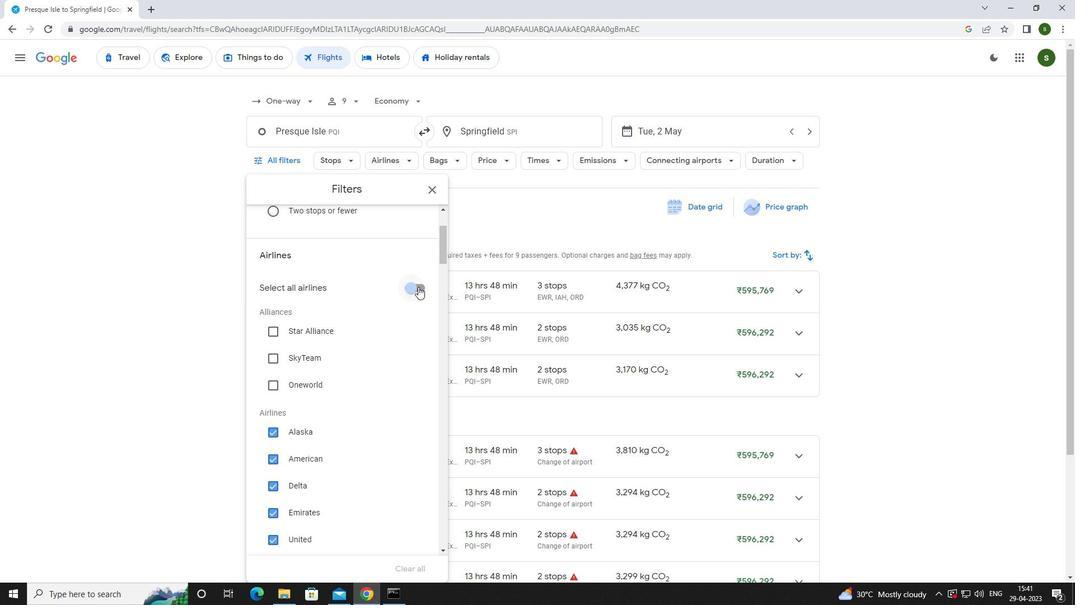 
Action: Mouse scrolled (356, 285) with delta (0, 0)
Screenshot: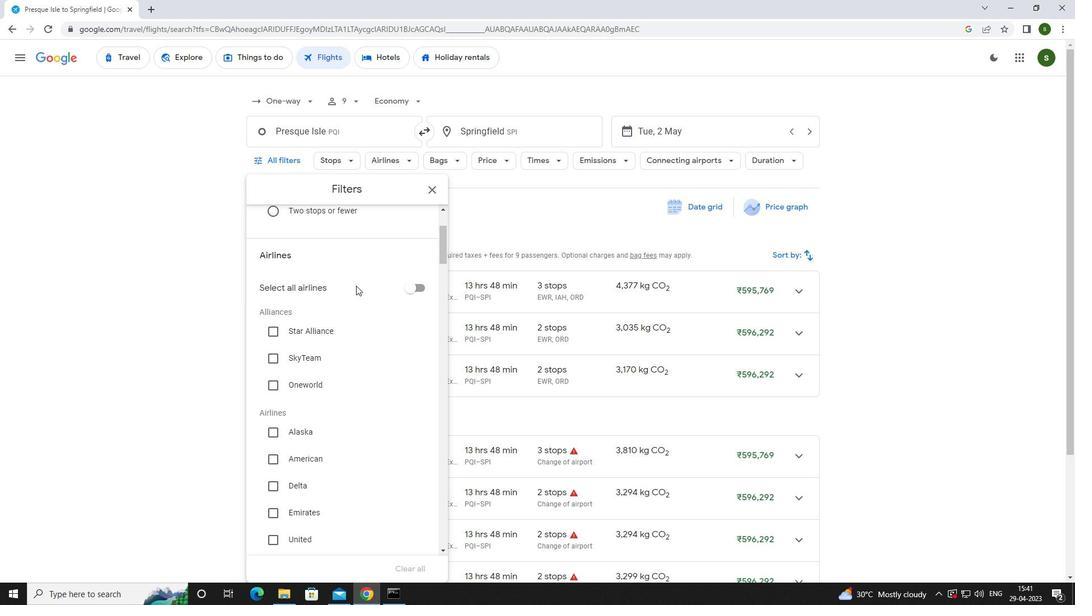 
Action: Mouse scrolled (356, 285) with delta (0, 0)
Screenshot: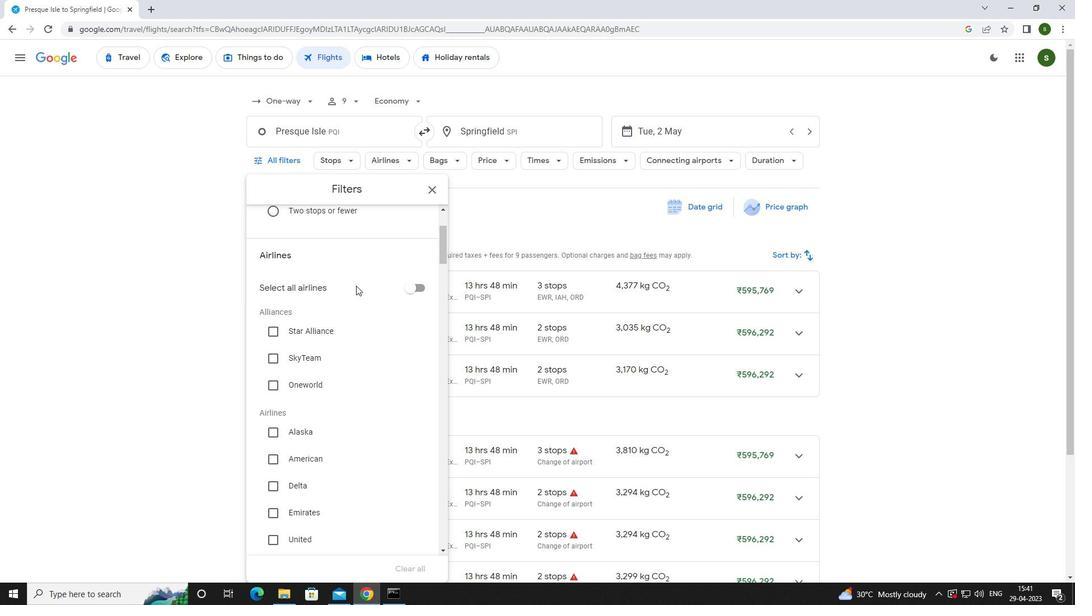 
Action: Mouse scrolled (356, 285) with delta (0, 0)
Screenshot: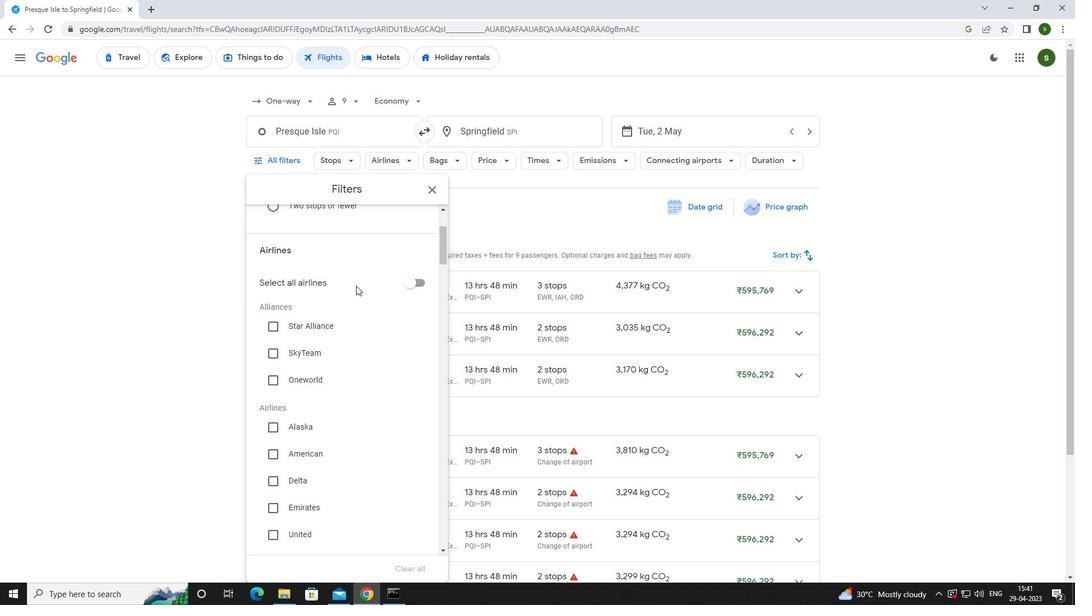 
Action: Mouse moved to (304, 268)
Screenshot: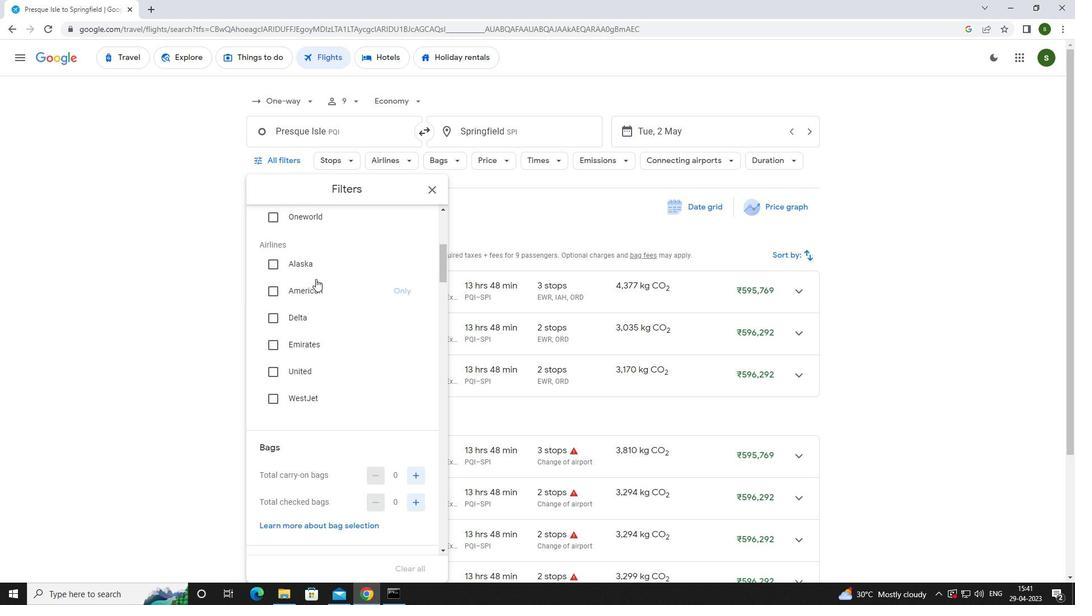 
Action: Mouse pressed left at (304, 268)
Screenshot: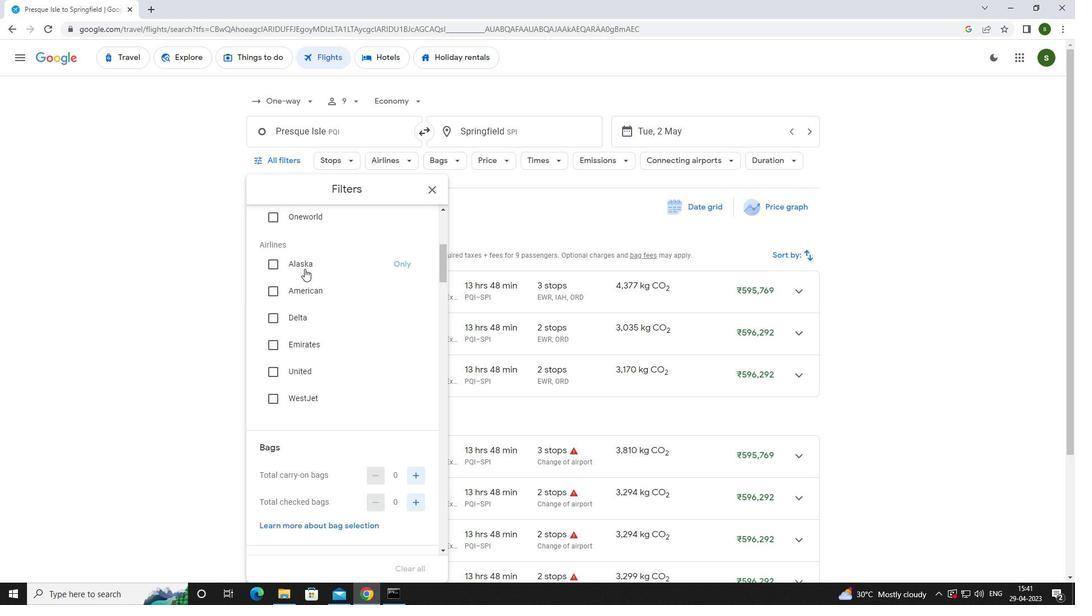 
Action: Mouse moved to (423, 478)
Screenshot: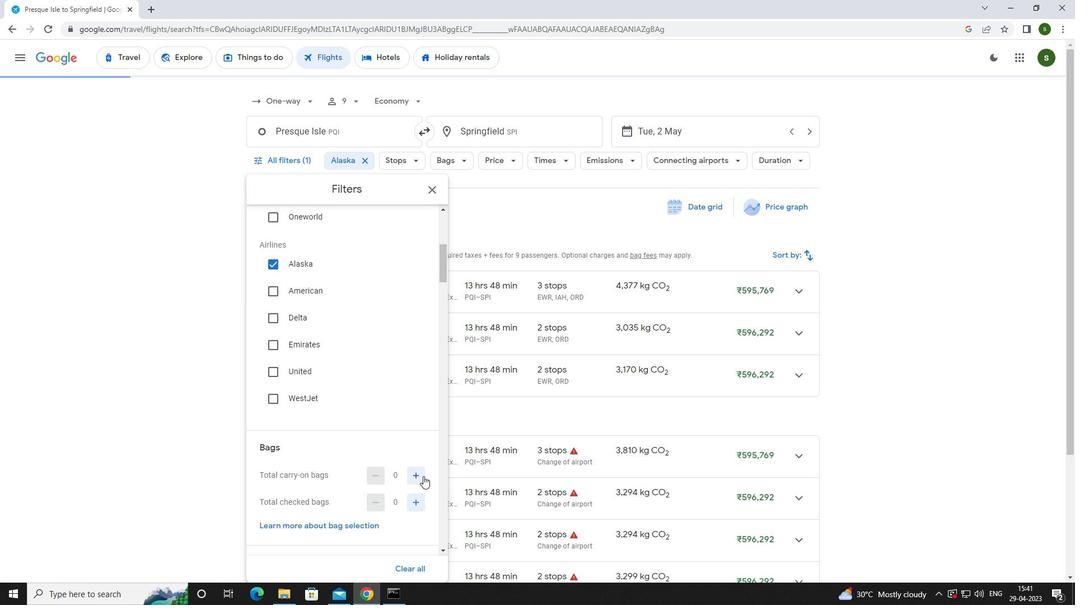 
Action: Mouse pressed left at (423, 478)
Screenshot: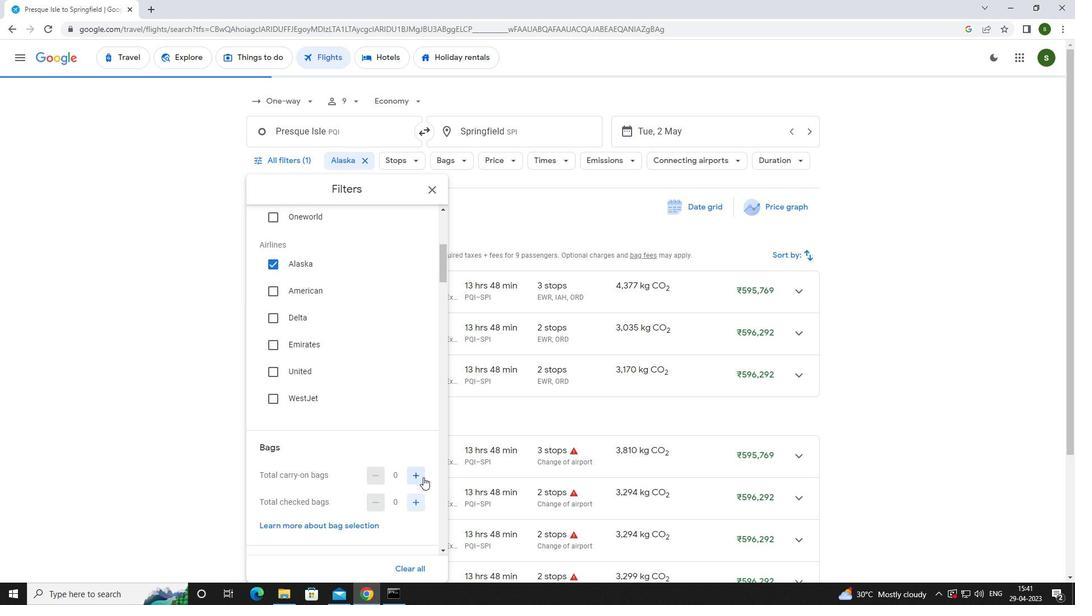 
Action: Mouse moved to (381, 416)
Screenshot: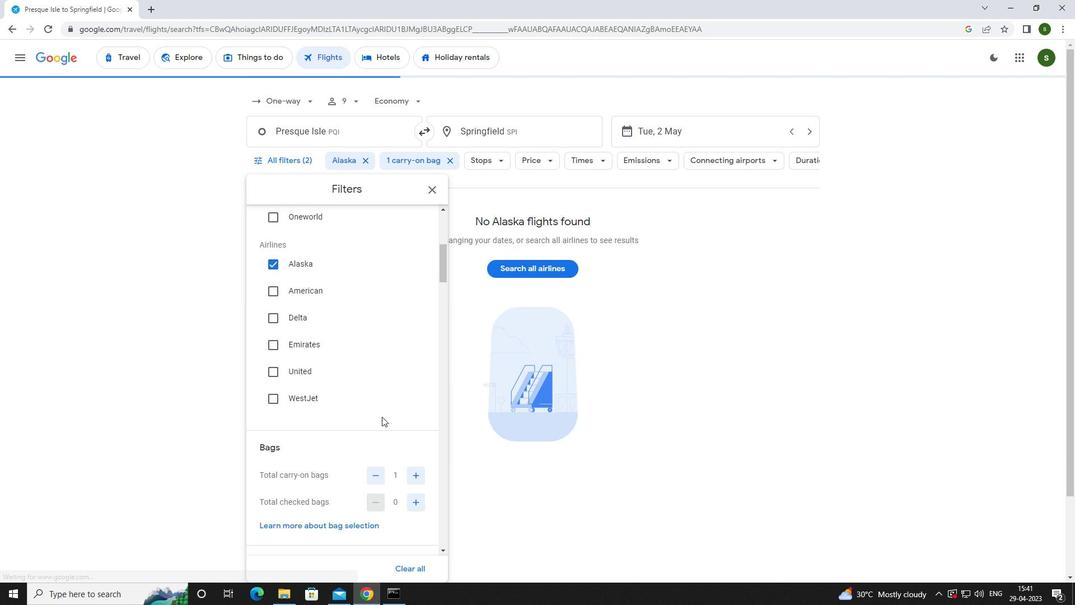 
Action: Mouse scrolled (381, 415) with delta (0, 0)
Screenshot: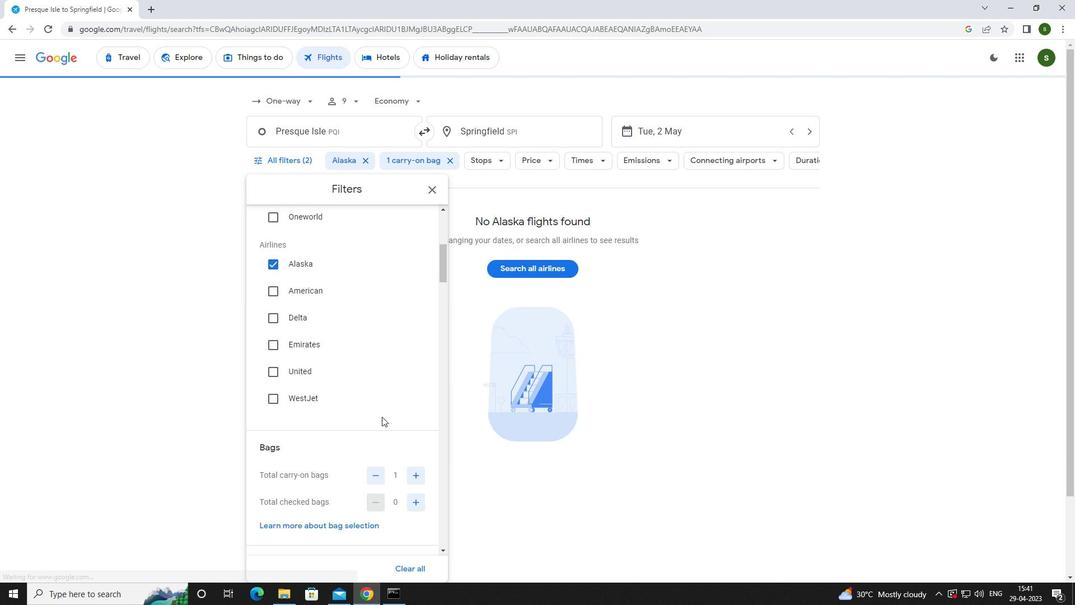 
Action: Mouse scrolled (381, 415) with delta (0, 0)
Screenshot: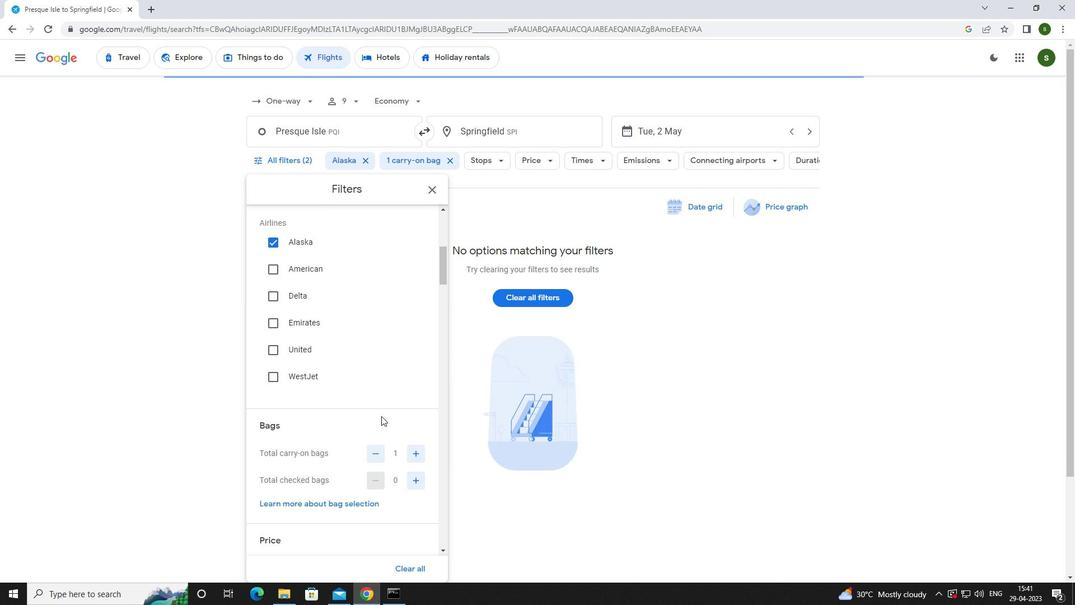
Action: Mouse scrolled (381, 415) with delta (0, 0)
Screenshot: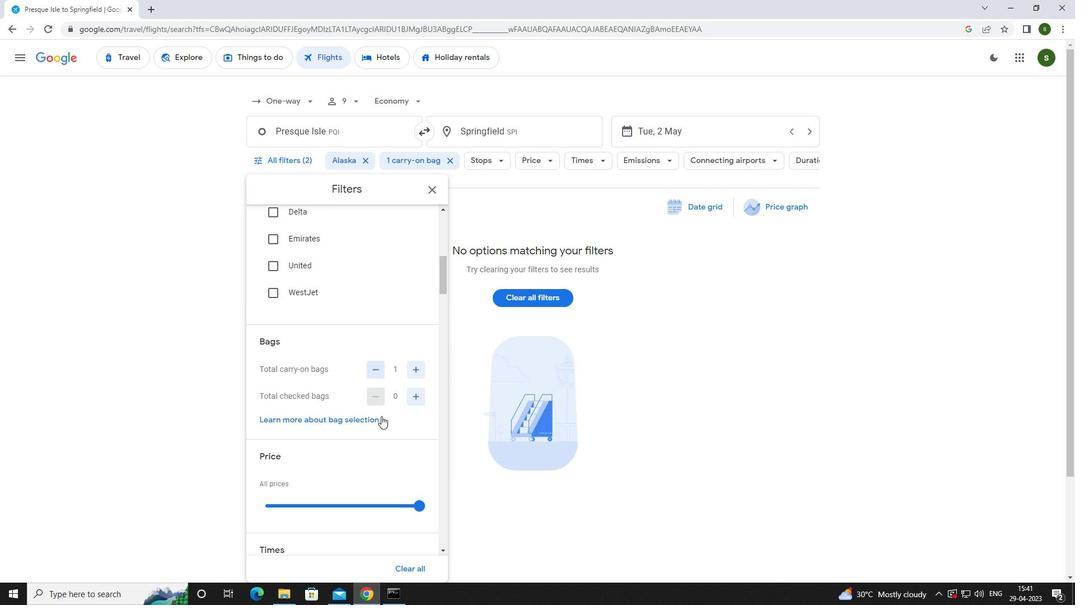 
Action: Mouse scrolled (381, 415) with delta (0, 0)
Screenshot: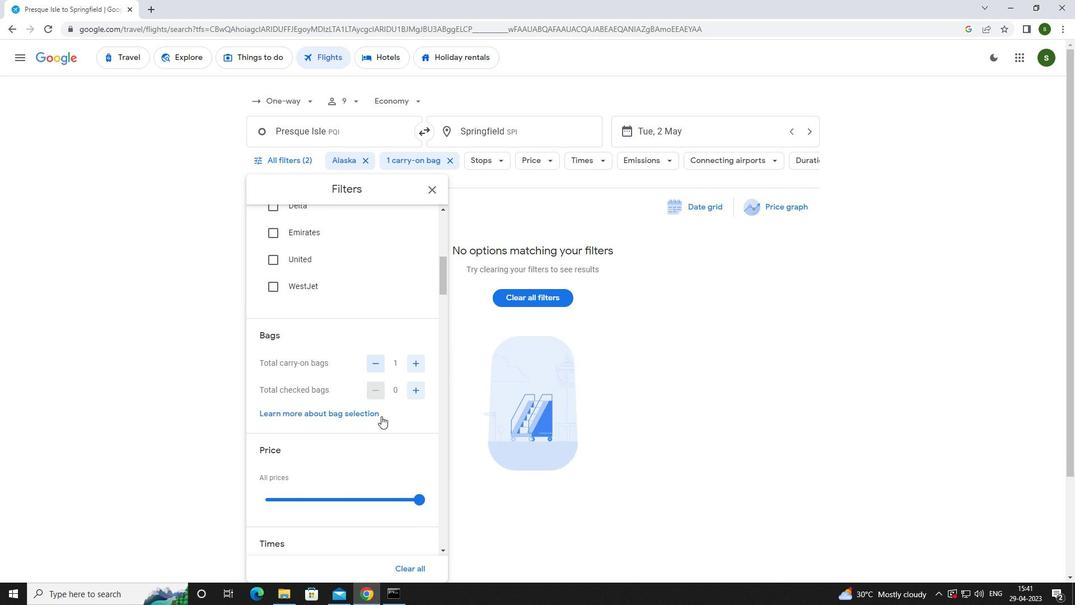 
Action: Mouse moved to (419, 388)
Screenshot: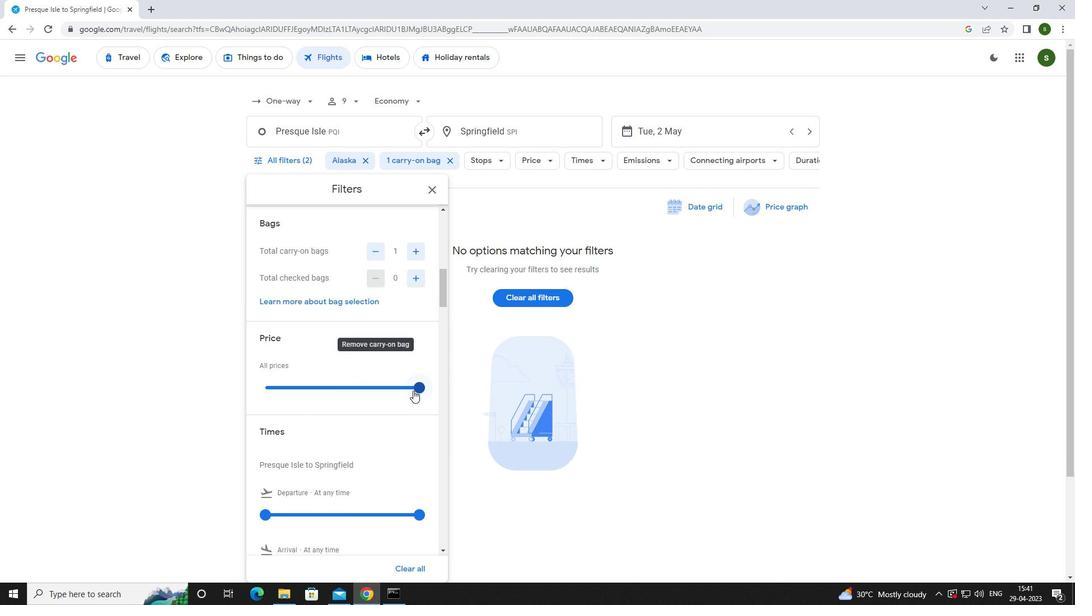
Action: Mouse pressed left at (419, 388)
Screenshot: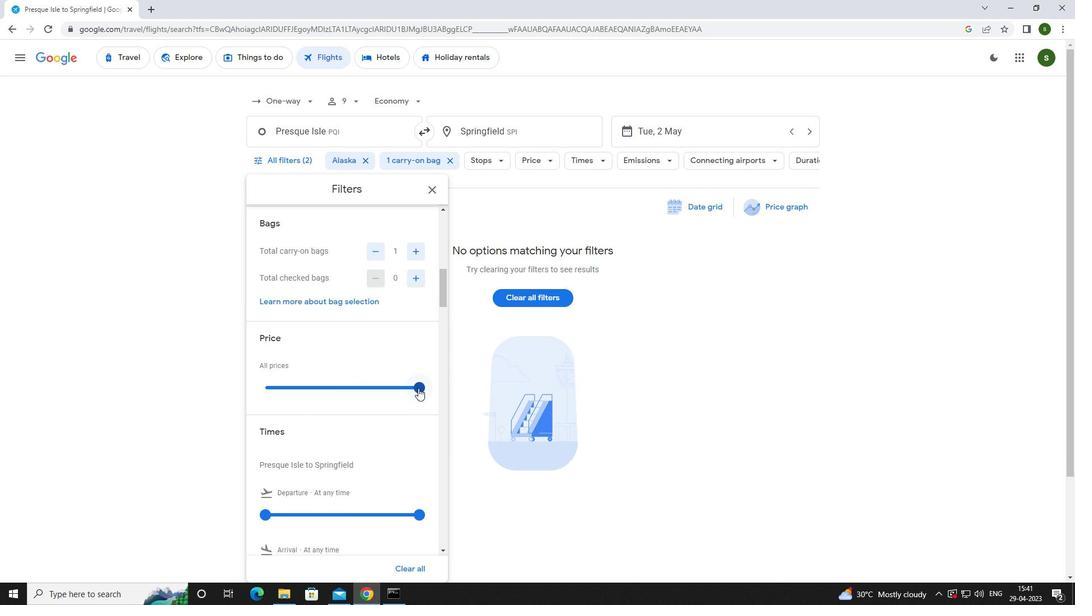 
Action: Mouse moved to (327, 414)
Screenshot: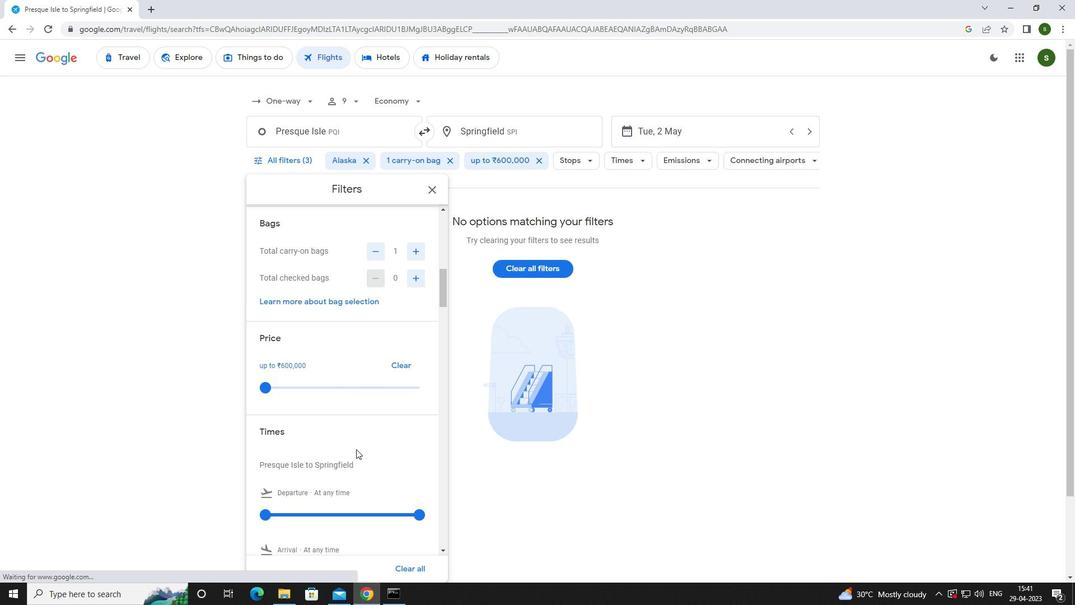 
Action: Mouse scrolled (327, 414) with delta (0, 0)
Screenshot: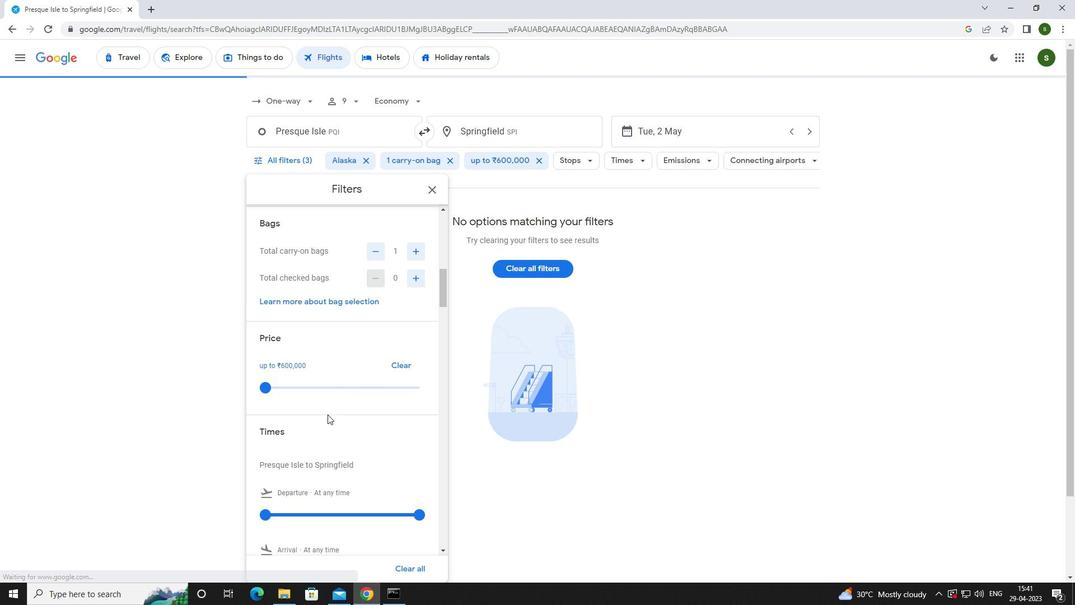 
Action: Mouse scrolled (327, 414) with delta (0, 0)
Screenshot: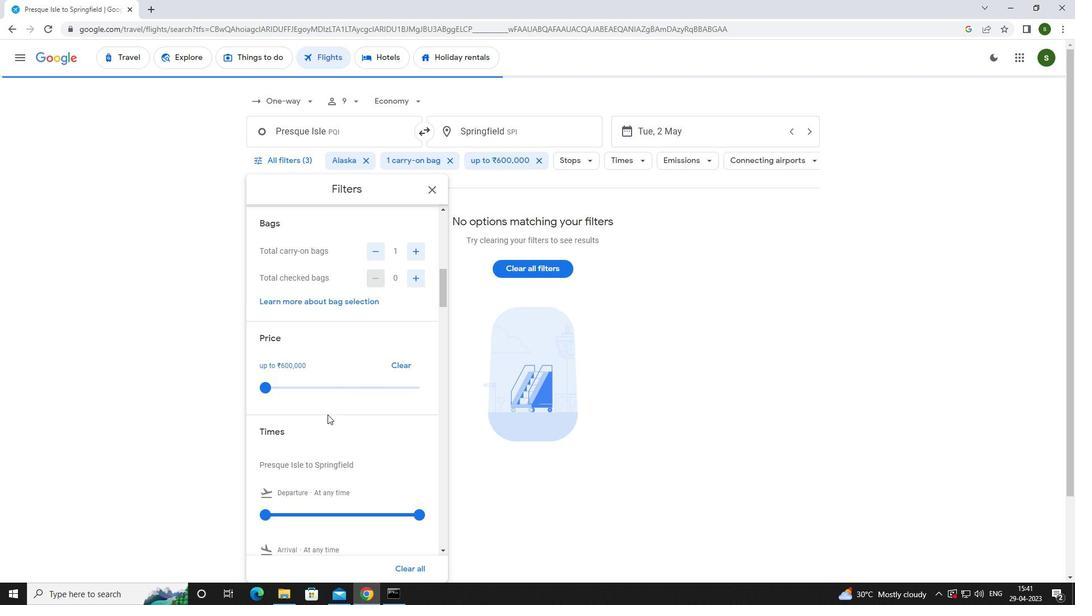 
Action: Mouse scrolled (327, 414) with delta (0, 0)
Screenshot: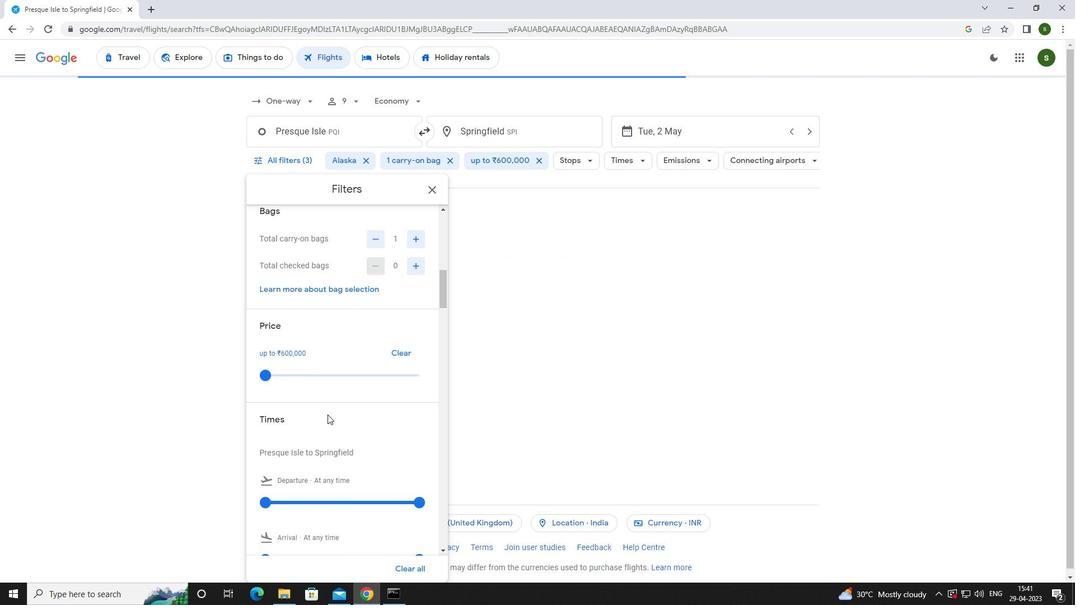 
Action: Mouse moved to (267, 346)
Screenshot: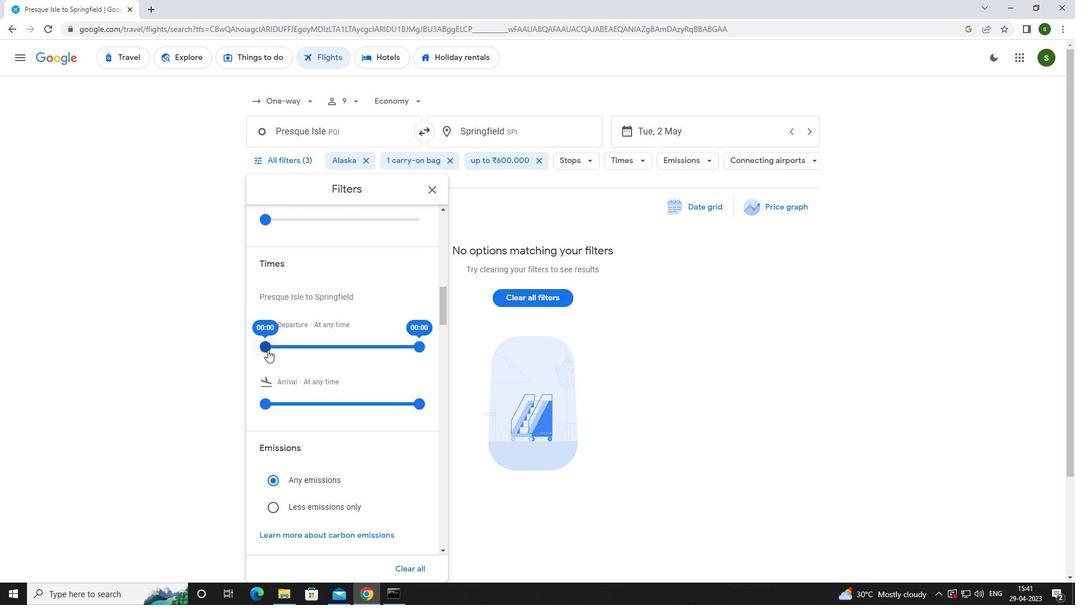 
Action: Mouse pressed left at (267, 346)
Screenshot: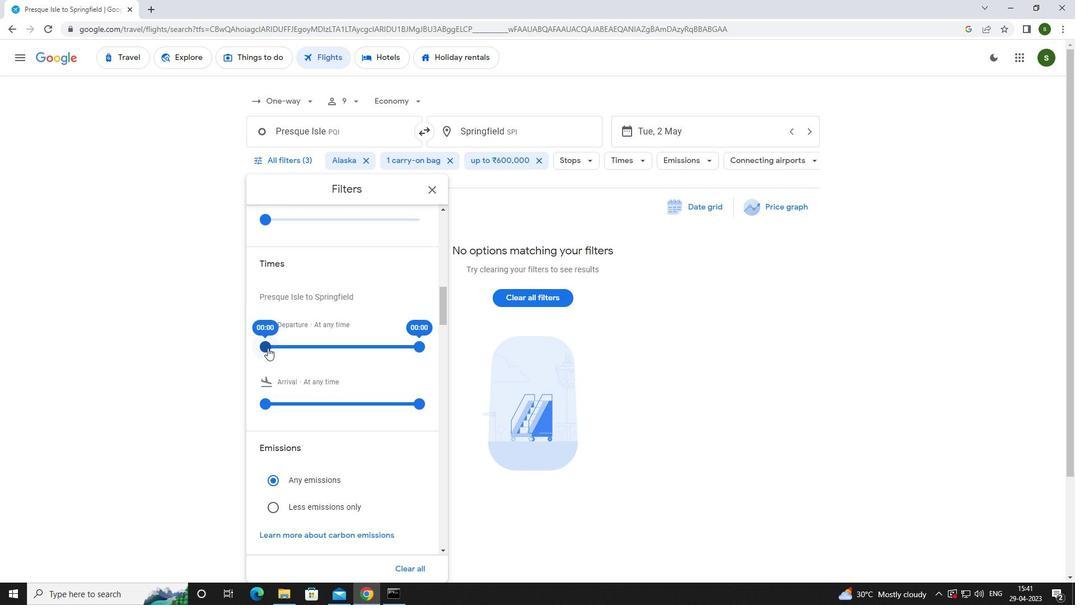 
Action: Mouse moved to (656, 373)
Screenshot: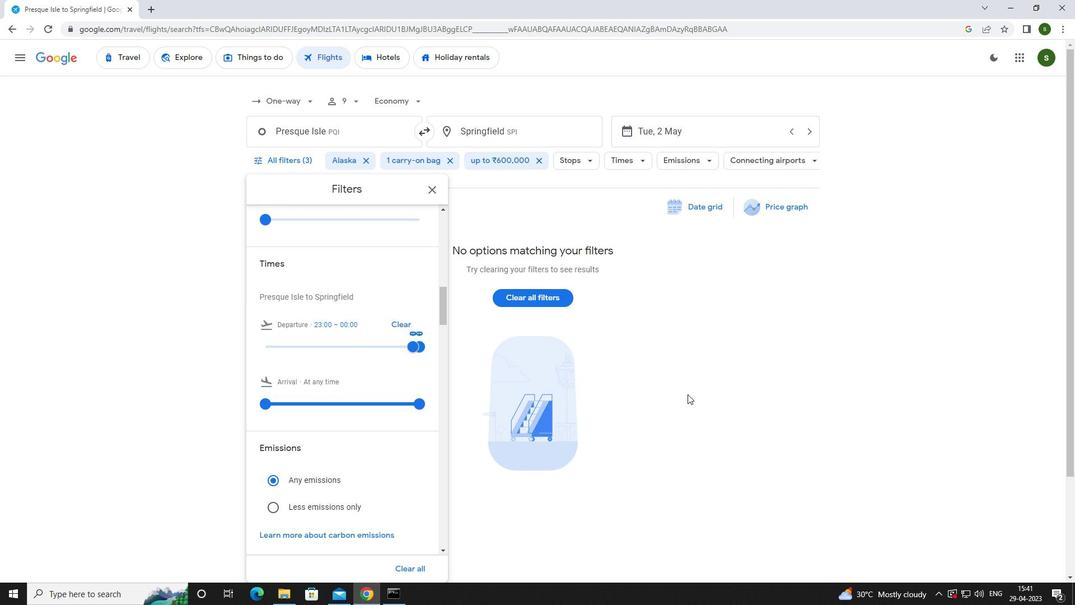 
Action: Mouse pressed left at (656, 373)
Screenshot: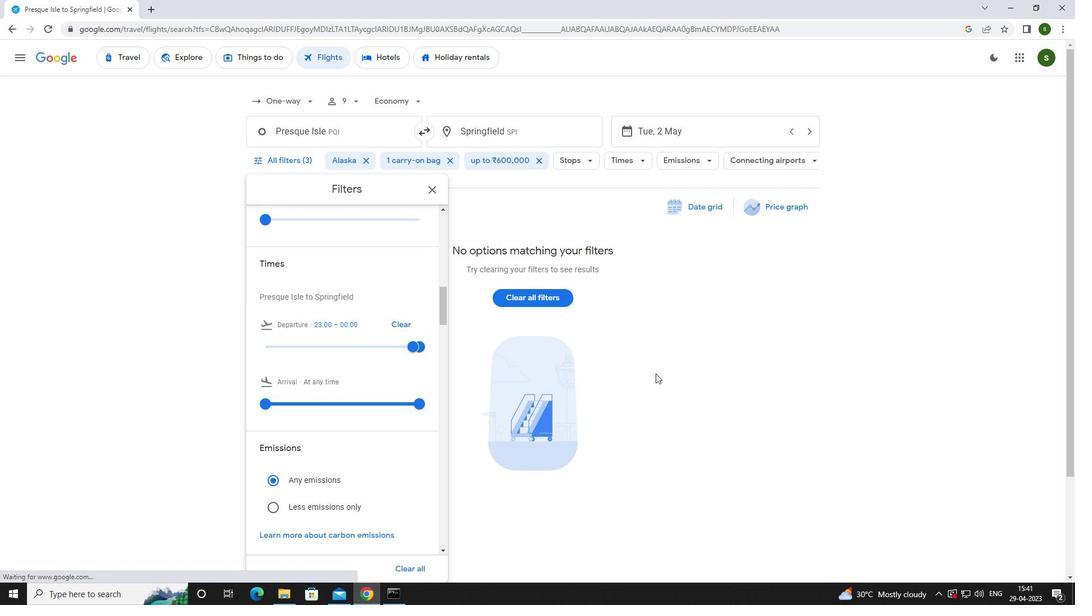 
